 Task: Find connections with filter location Stalybridge with filter topic #careerswith filter profile language Spanish with filter current company Vfxexpress with filter school Oracle SQL School (PL-SQL, Oracle DBA, Golden Gate, RAC DBA Training) with filter industry Building Finishing Contractors with filter service category DJing with filter keywords title President
Action: Mouse moved to (521, 82)
Screenshot: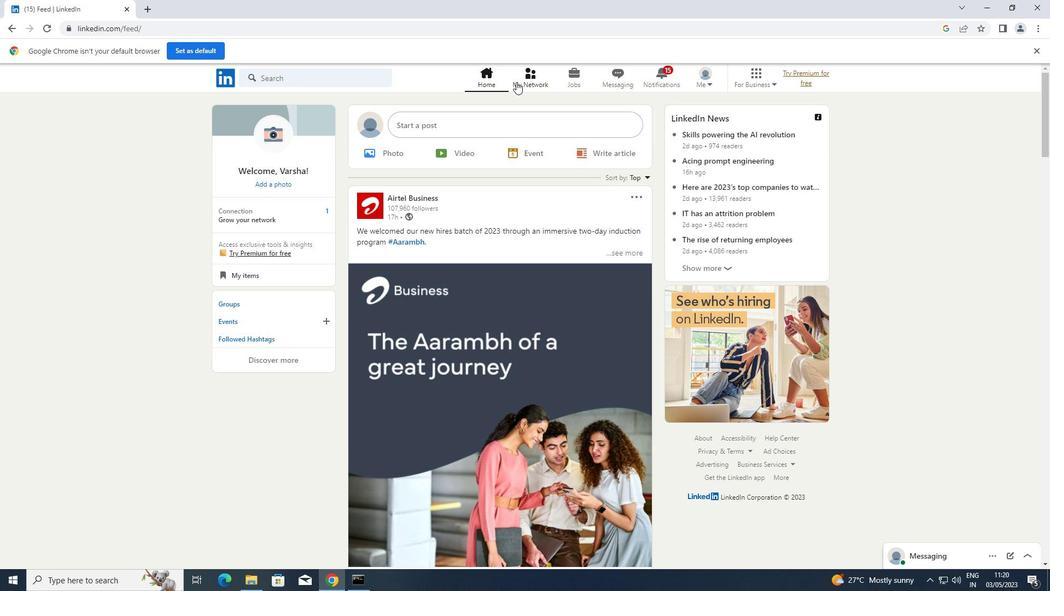
Action: Mouse pressed left at (521, 82)
Screenshot: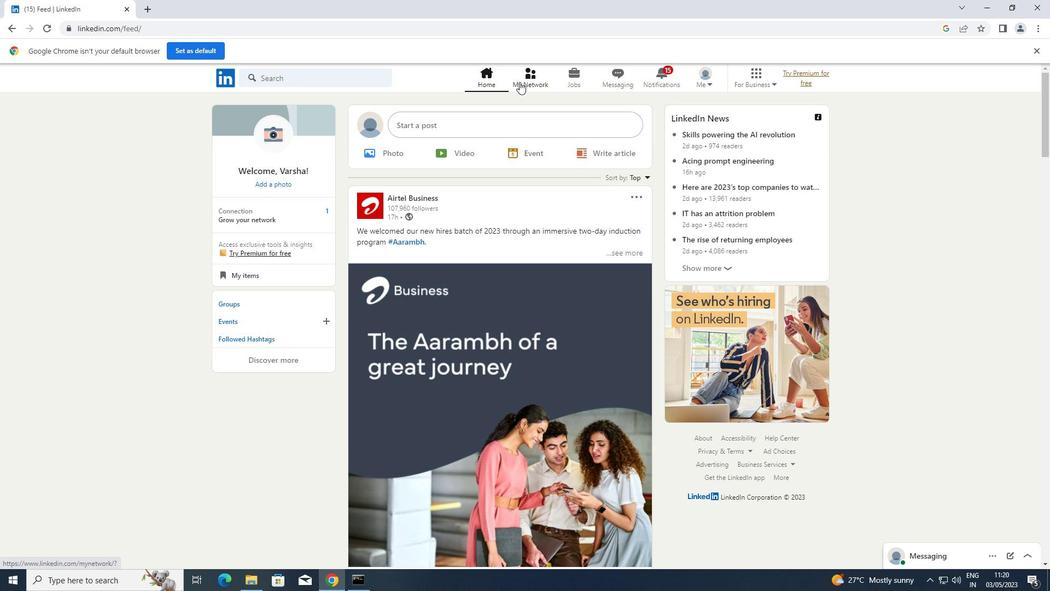 
Action: Mouse moved to (300, 128)
Screenshot: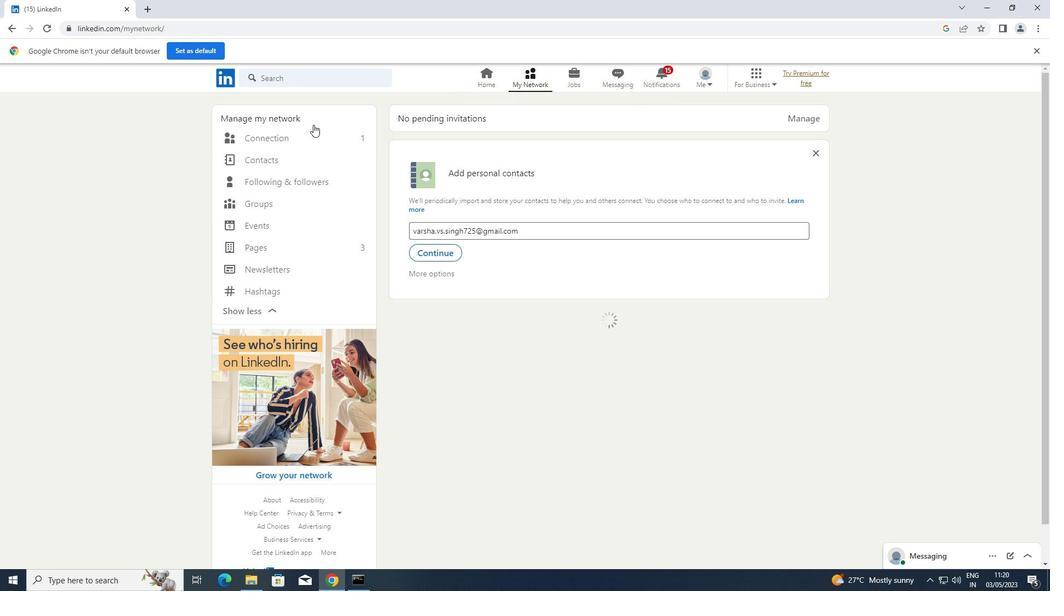 
Action: Mouse pressed left at (300, 128)
Screenshot: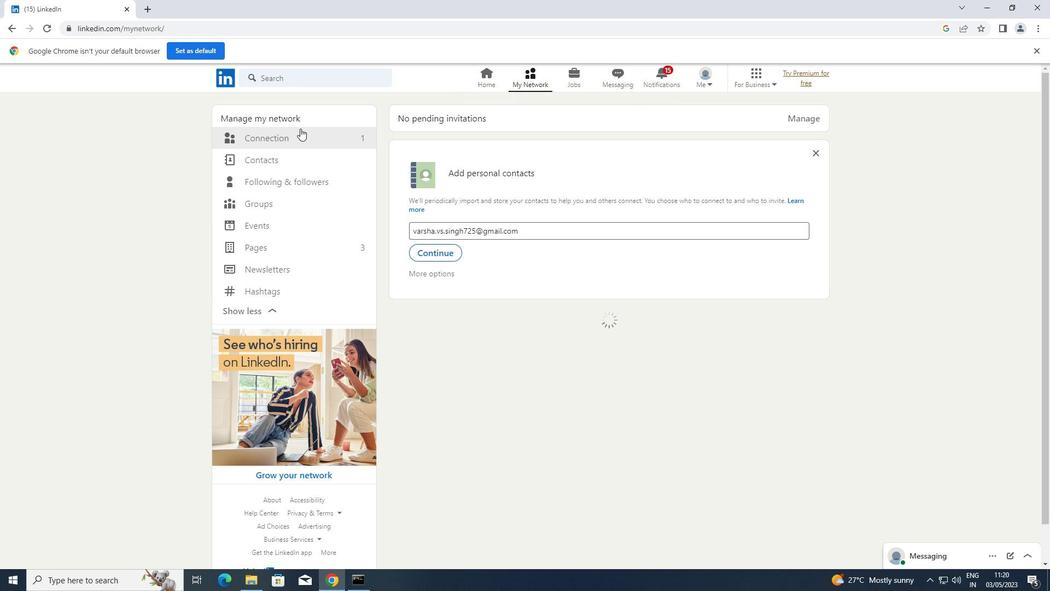 
Action: Mouse moved to (298, 136)
Screenshot: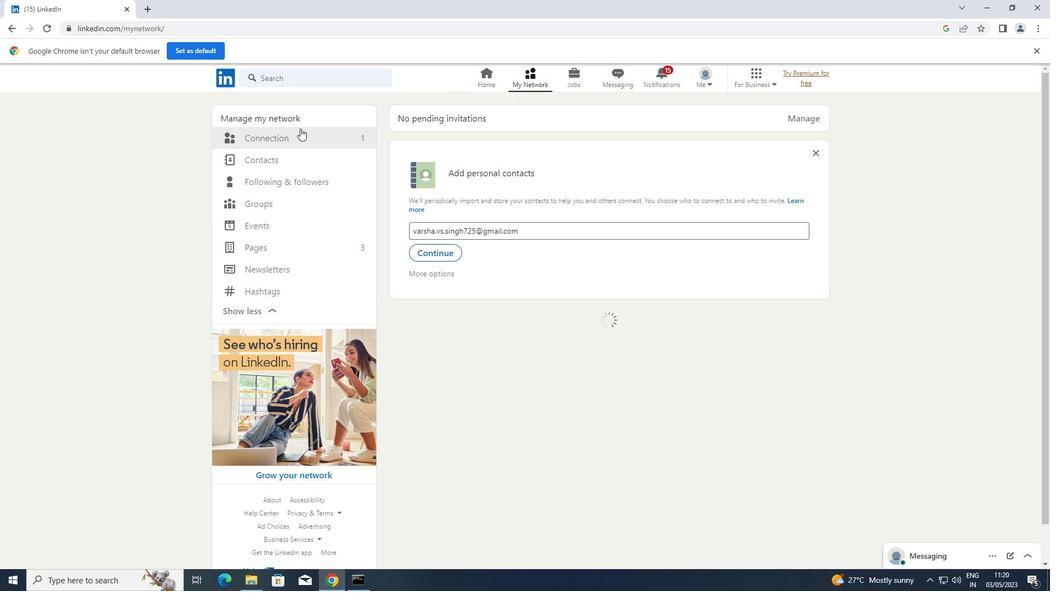
Action: Mouse pressed left at (298, 136)
Screenshot: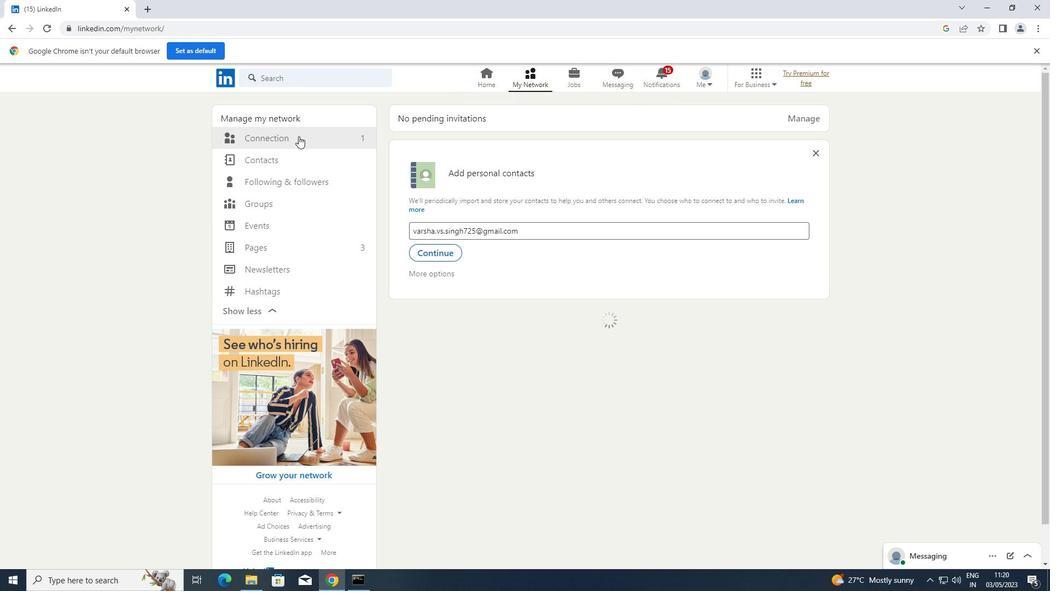 
Action: Mouse moved to (625, 141)
Screenshot: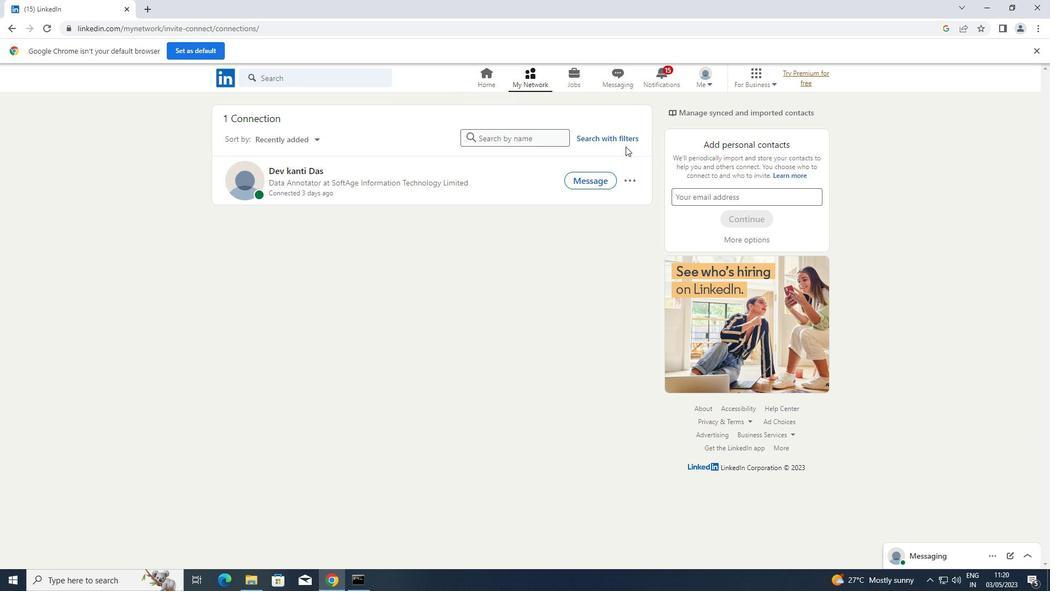 
Action: Mouse pressed left at (625, 141)
Screenshot: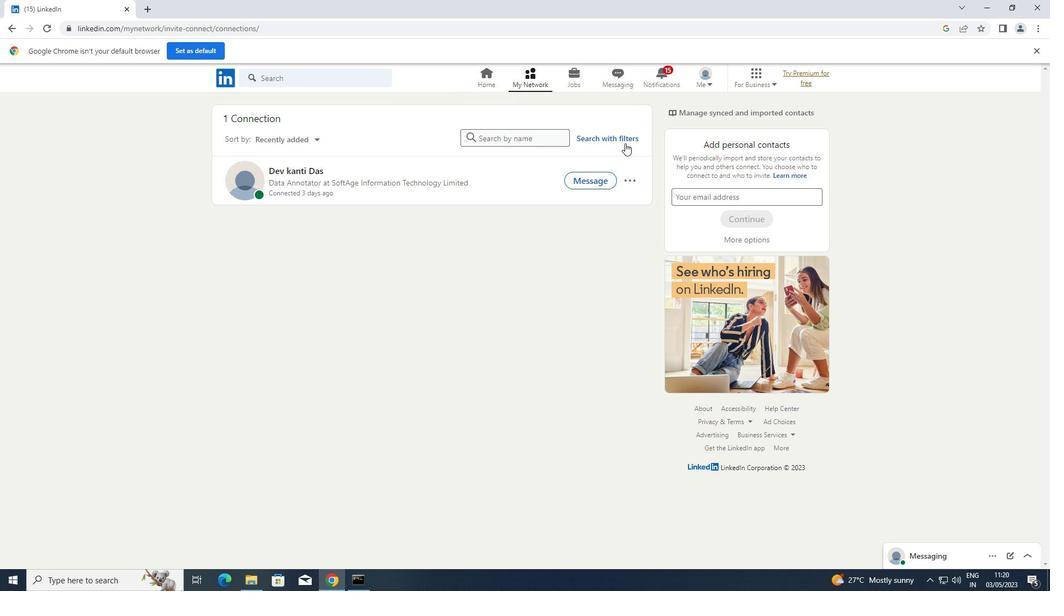 
Action: Mouse moved to (562, 109)
Screenshot: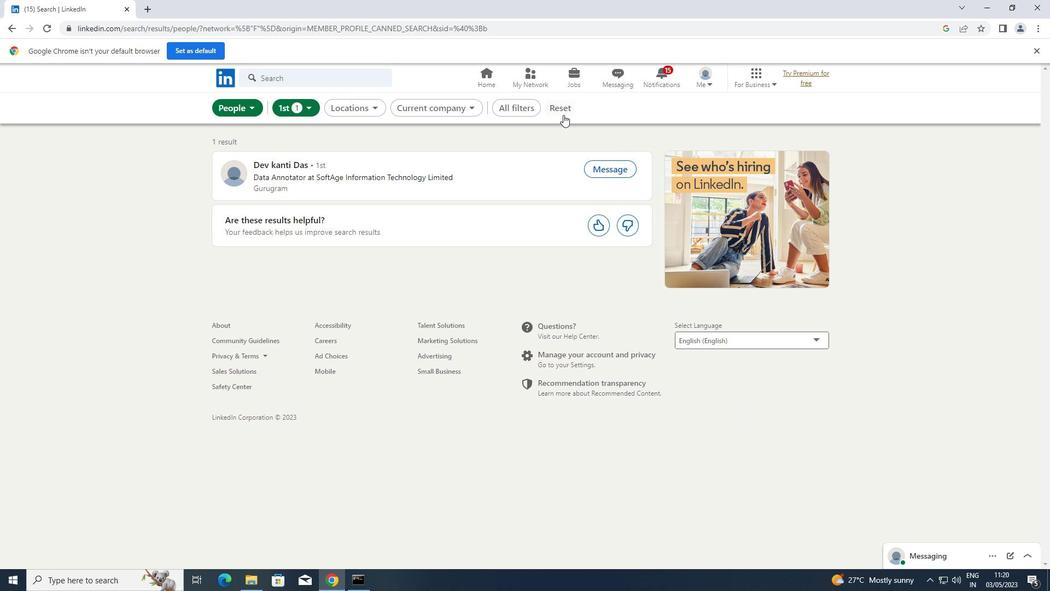 
Action: Mouse pressed left at (562, 109)
Screenshot: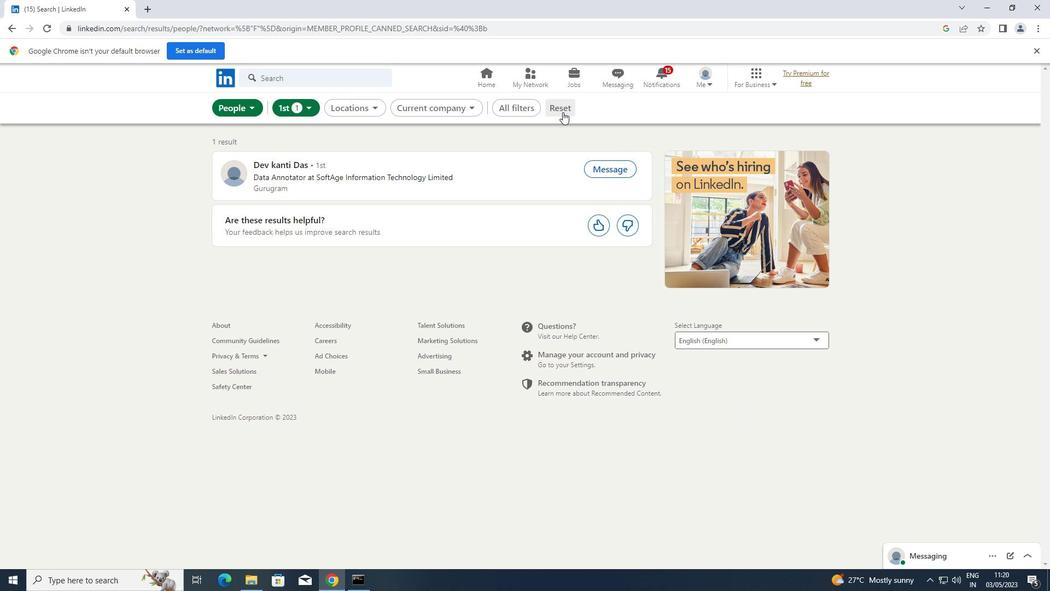 
Action: Mouse moved to (547, 109)
Screenshot: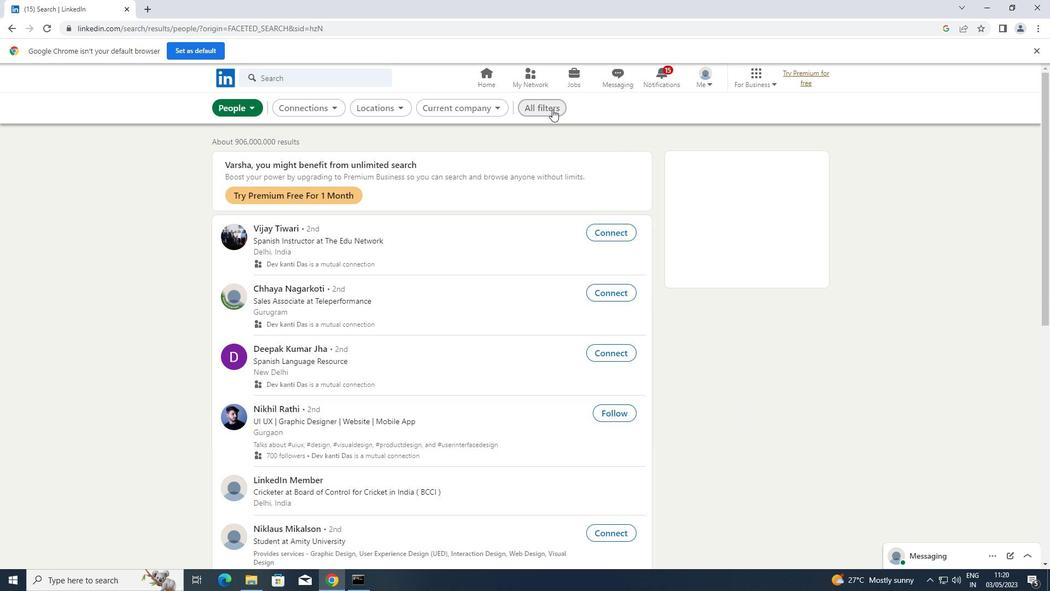 
Action: Mouse pressed left at (547, 109)
Screenshot: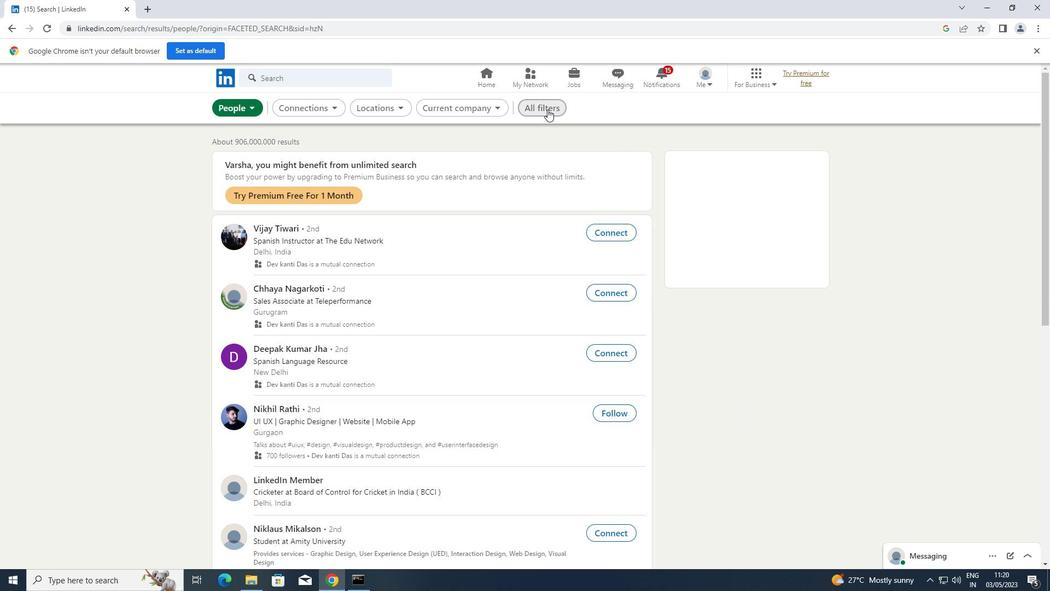 
Action: Mouse moved to (767, 207)
Screenshot: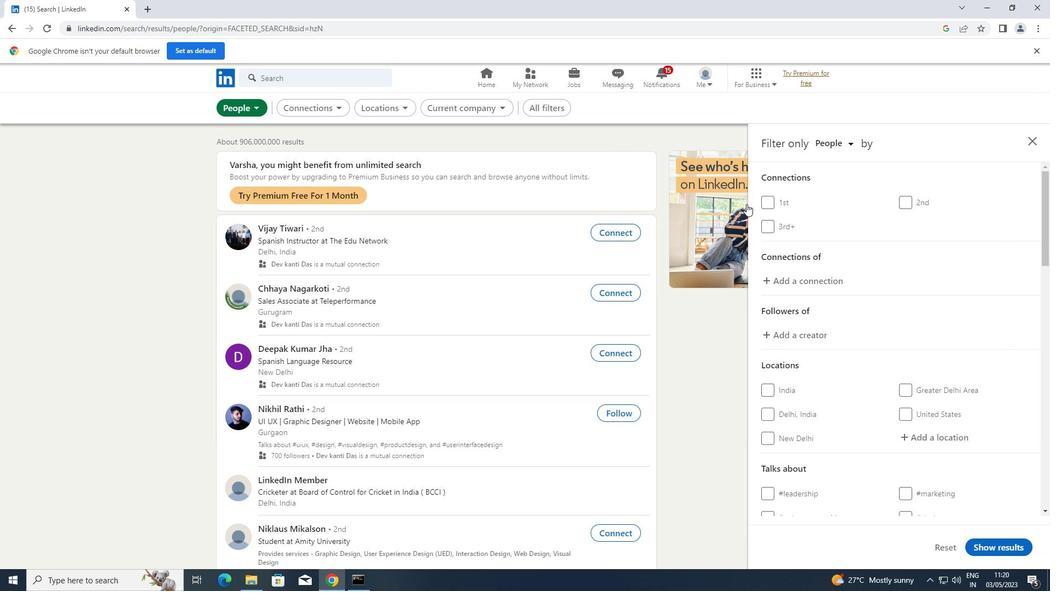 
Action: Mouse scrolled (767, 206) with delta (0, 0)
Screenshot: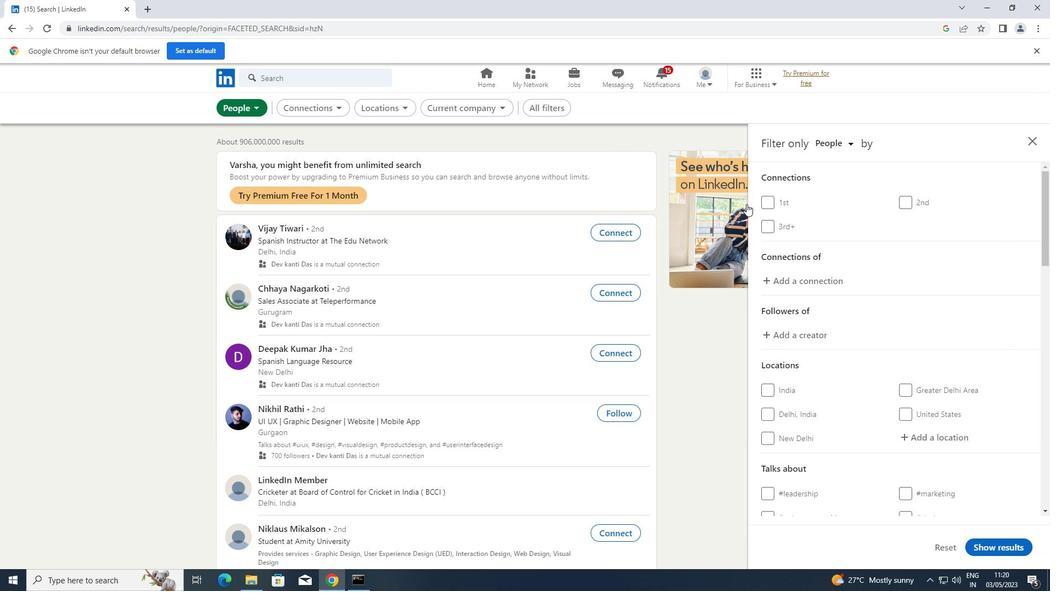 
Action: Mouse moved to (767, 208)
Screenshot: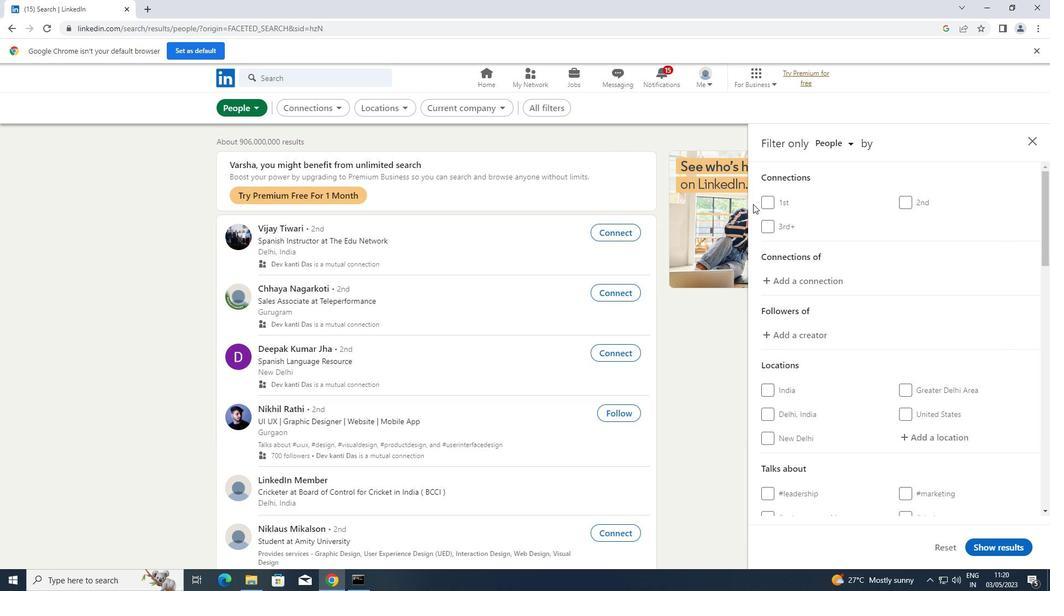 
Action: Mouse scrolled (767, 207) with delta (0, 0)
Screenshot: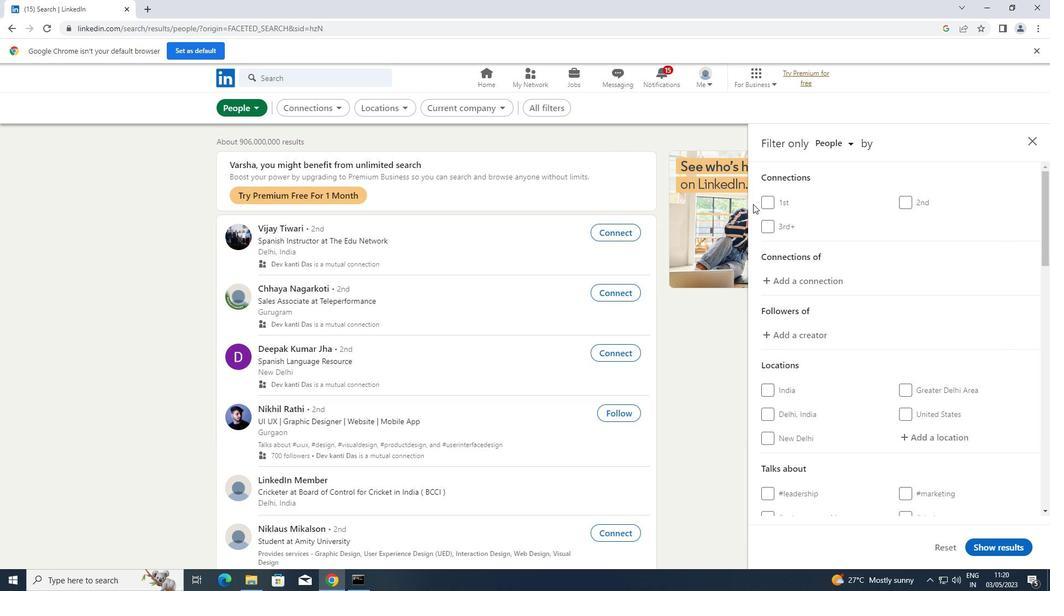 
Action: Mouse moved to (924, 321)
Screenshot: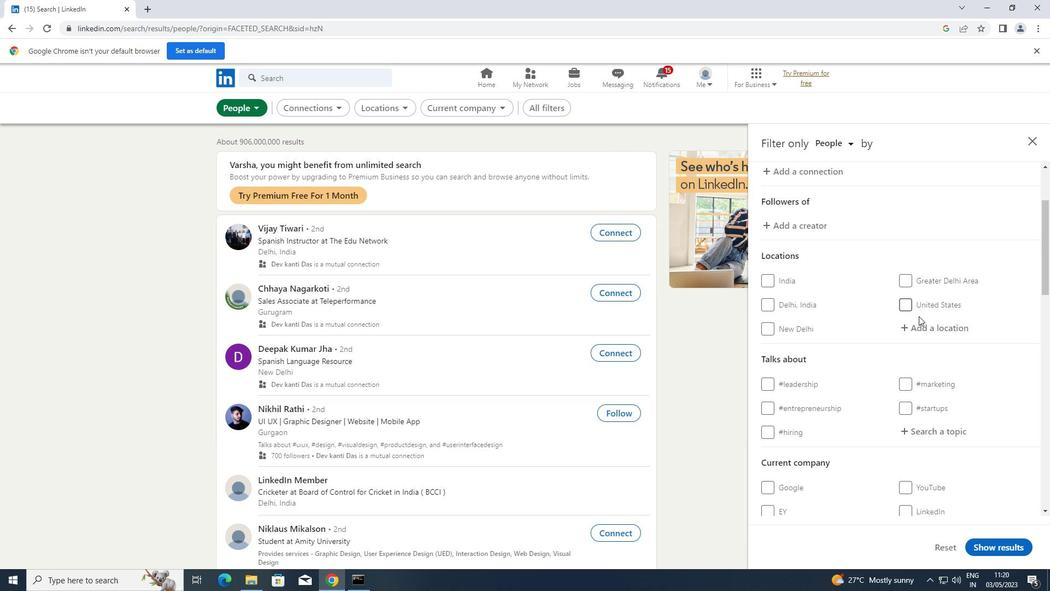 
Action: Mouse pressed left at (924, 321)
Screenshot: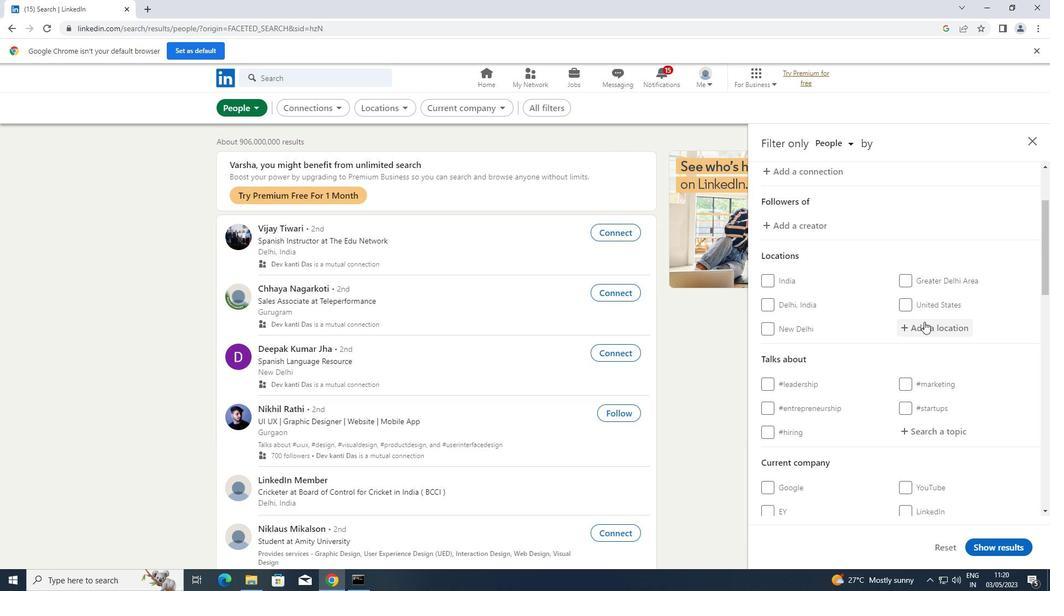 
Action: Key pressed <Key.shift>STALYBRIDGE
Screenshot: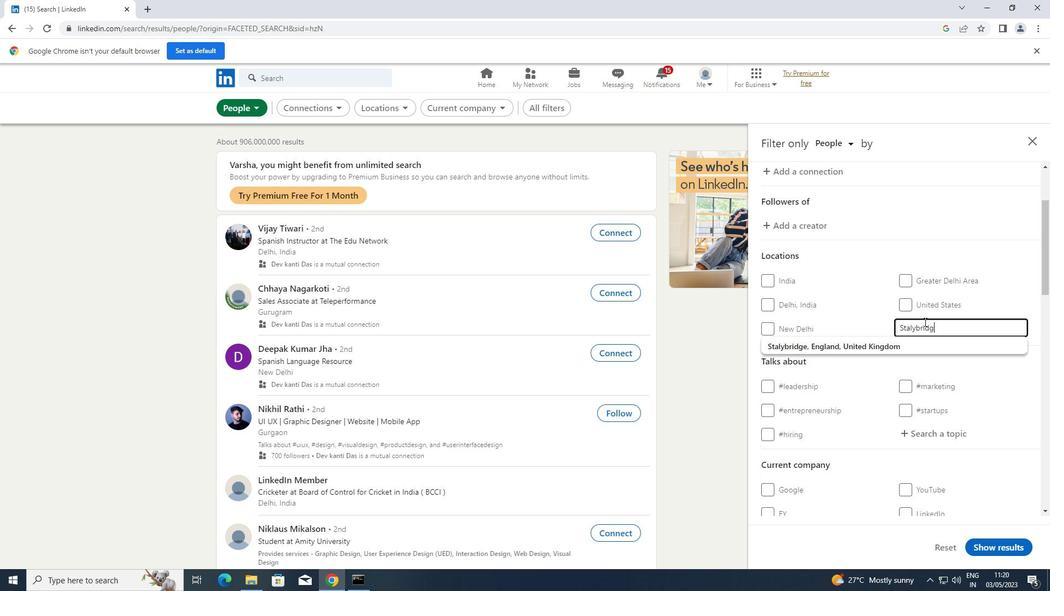 
Action: Mouse moved to (946, 430)
Screenshot: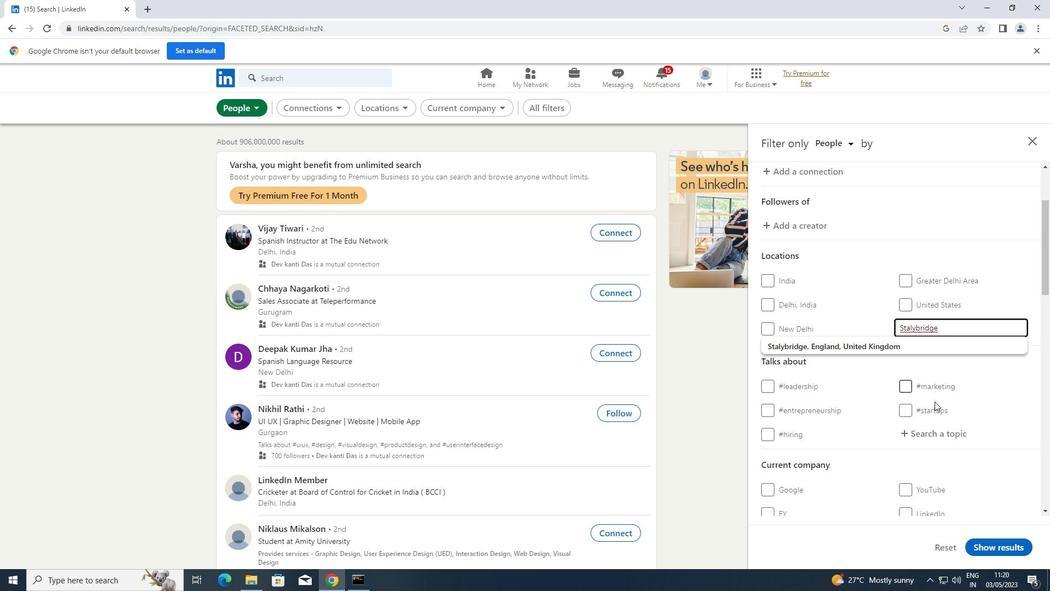 
Action: Mouse pressed left at (946, 430)
Screenshot: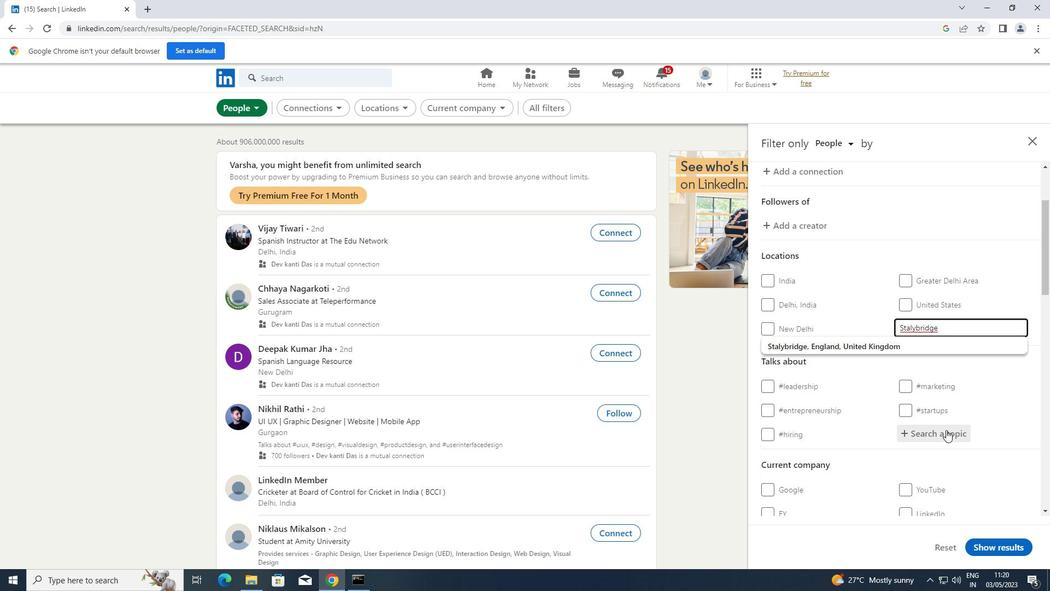 
Action: Key pressed CAREERS
Screenshot: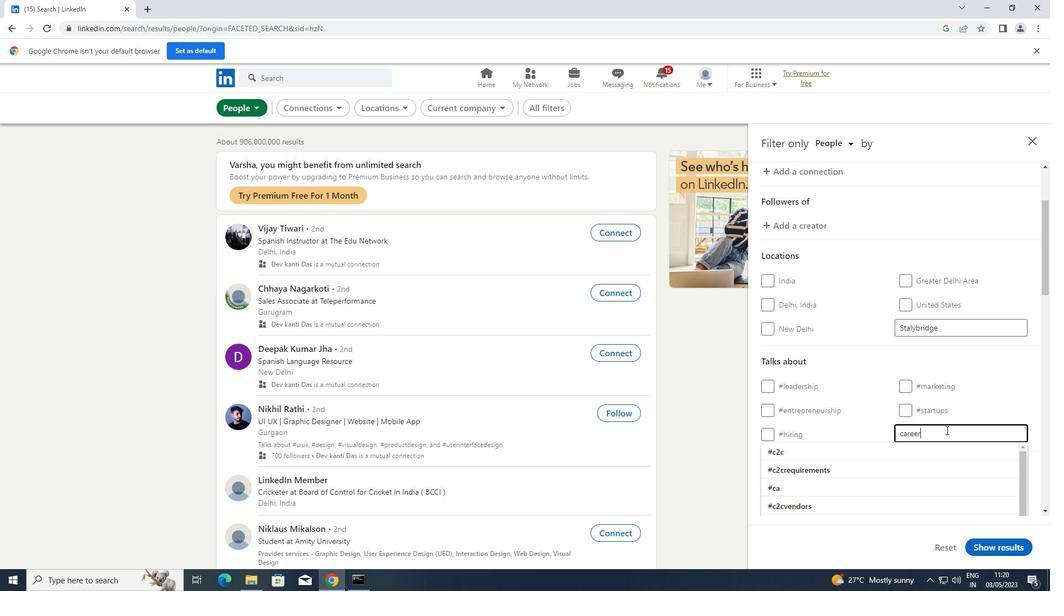 
Action: Mouse moved to (852, 448)
Screenshot: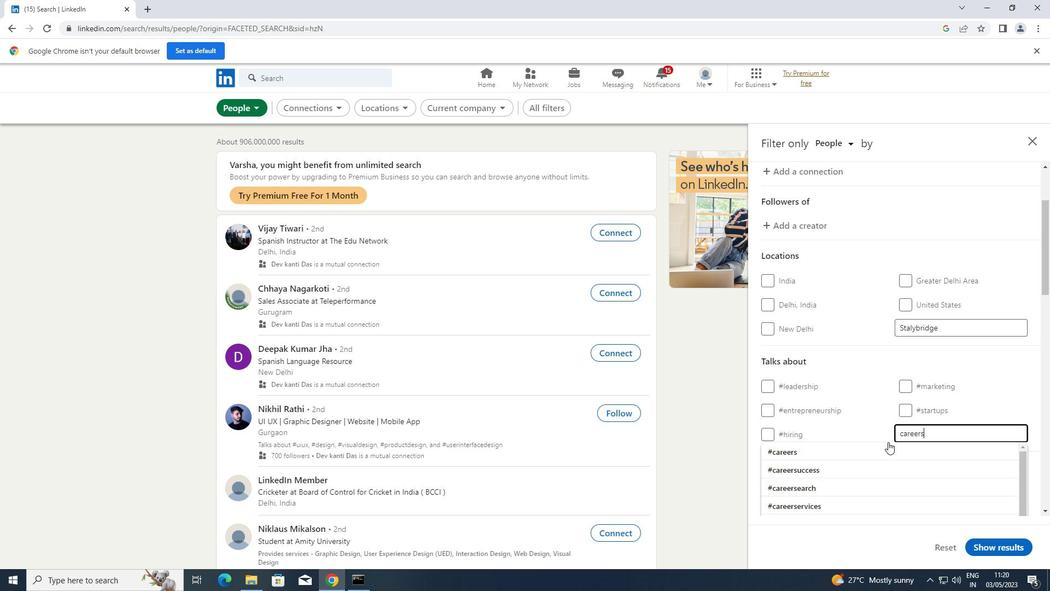 
Action: Mouse pressed left at (852, 448)
Screenshot: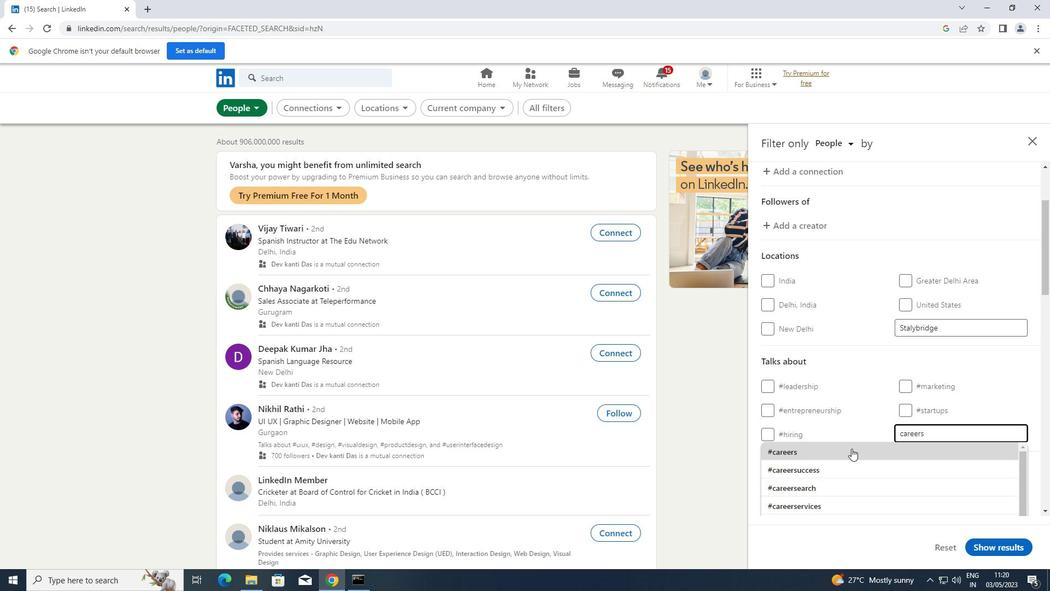 
Action: Mouse scrolled (852, 448) with delta (0, 0)
Screenshot: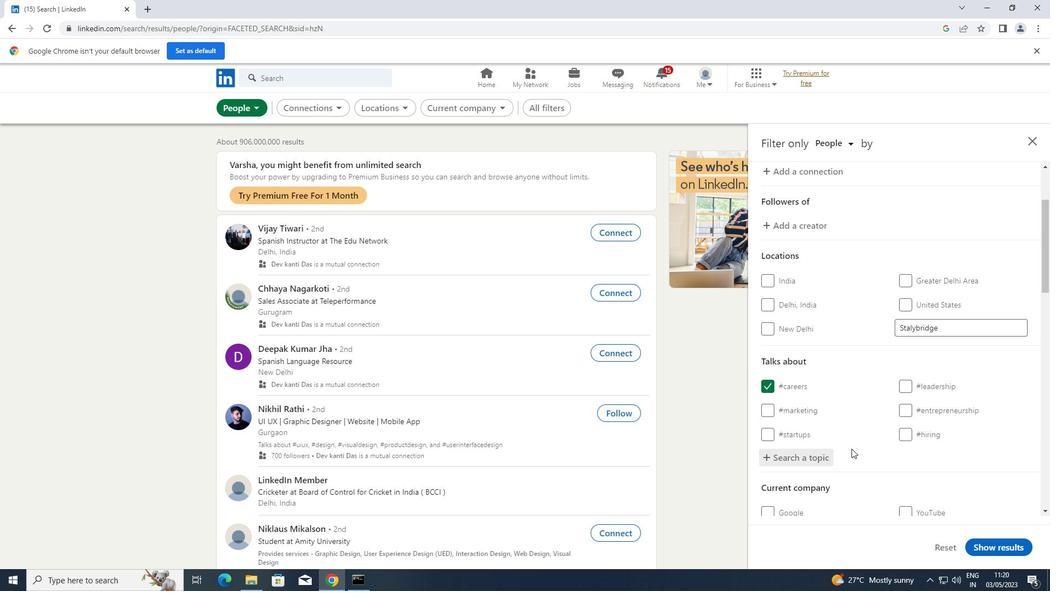 
Action: Mouse scrolled (852, 448) with delta (0, 0)
Screenshot: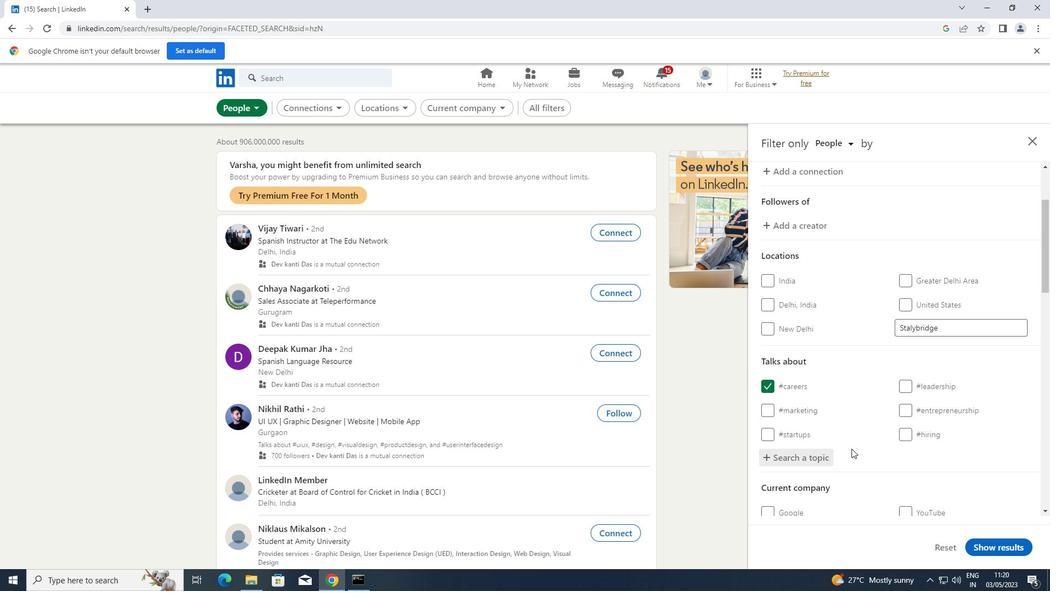 
Action: Mouse scrolled (852, 448) with delta (0, 0)
Screenshot: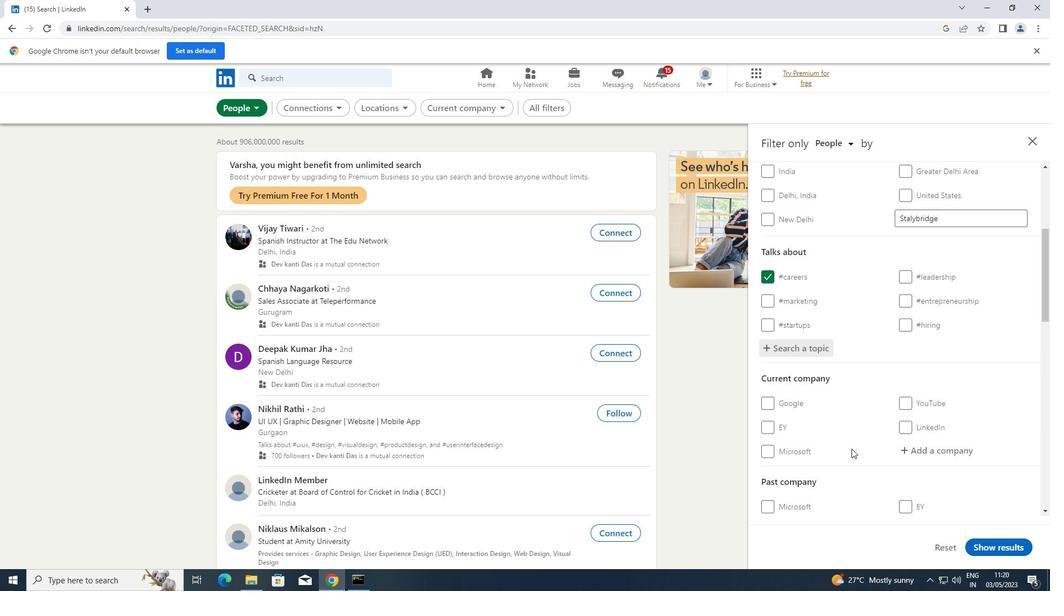 
Action: Mouse scrolled (852, 448) with delta (0, 0)
Screenshot: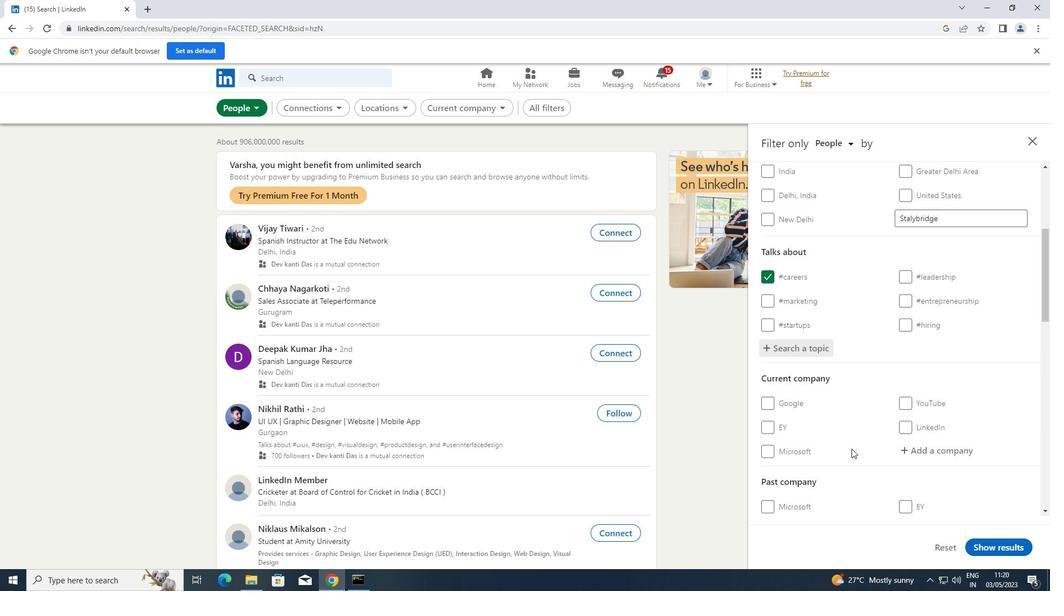 
Action: Mouse scrolled (852, 448) with delta (0, 0)
Screenshot: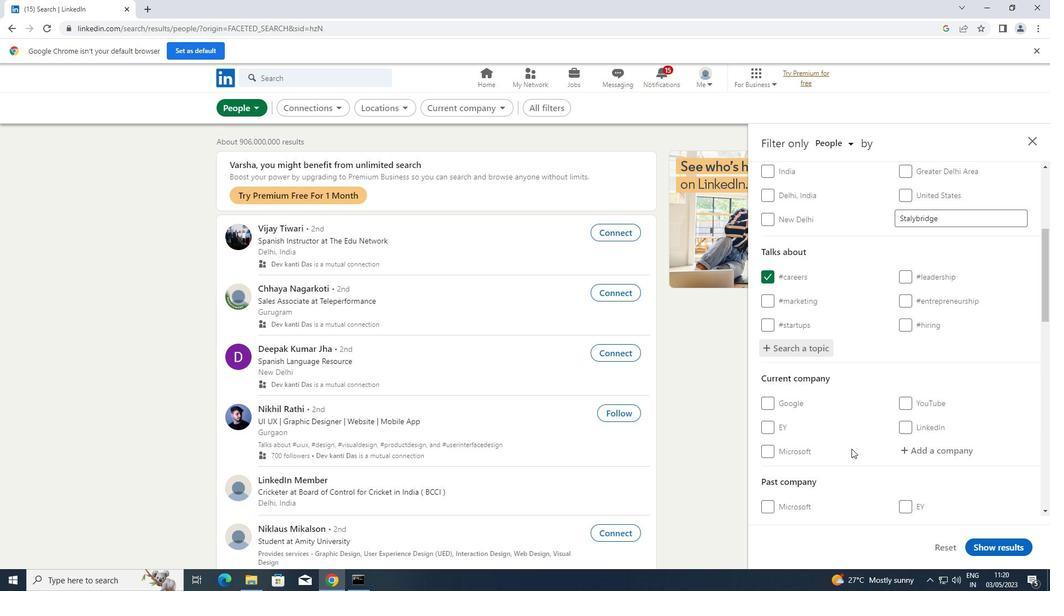 
Action: Mouse scrolled (852, 448) with delta (0, 0)
Screenshot: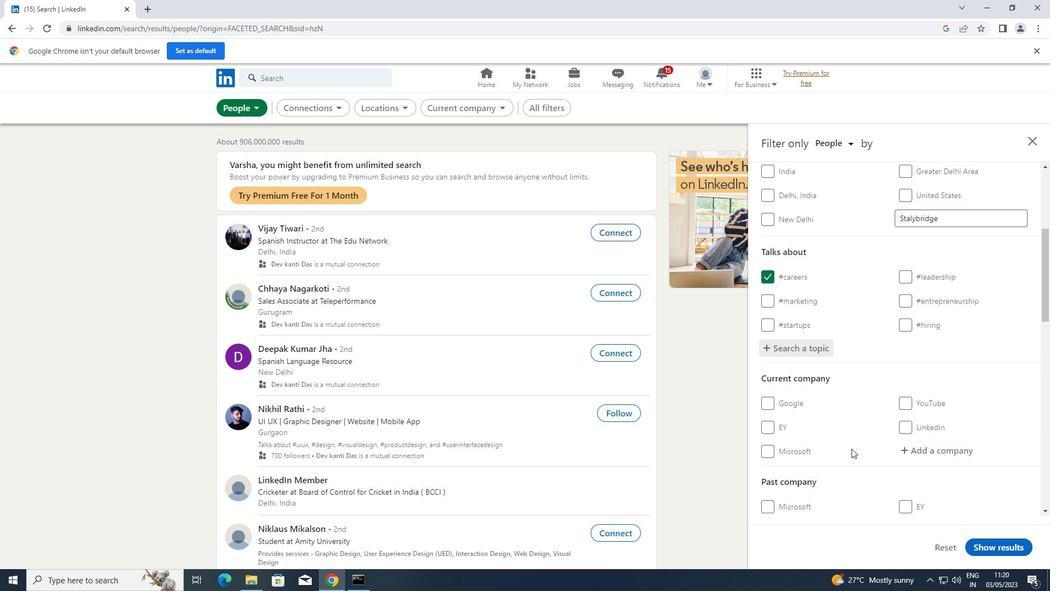 
Action: Mouse scrolled (852, 448) with delta (0, 0)
Screenshot: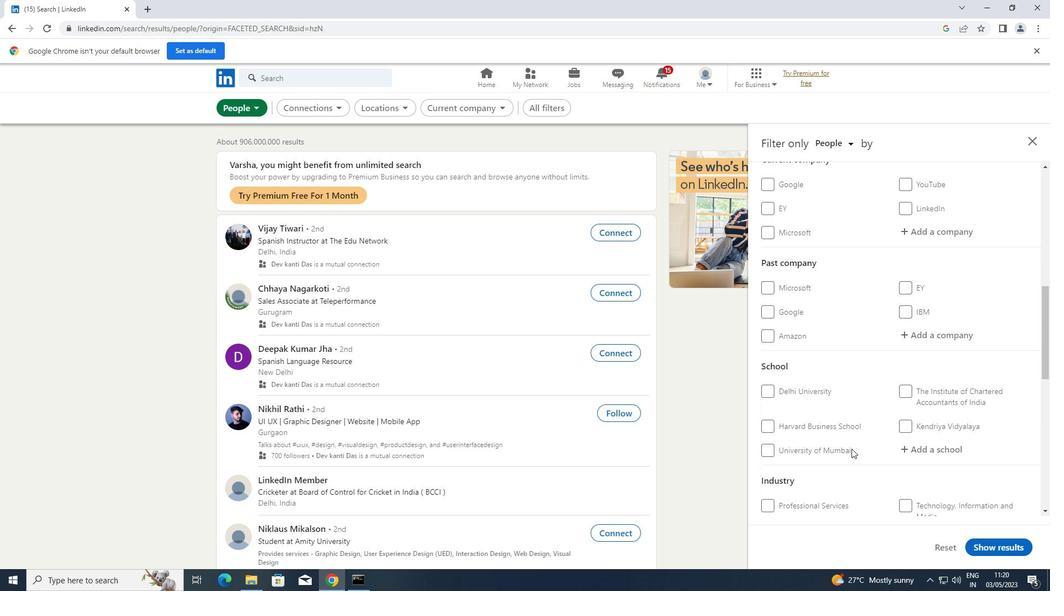 
Action: Mouse scrolled (852, 448) with delta (0, 0)
Screenshot: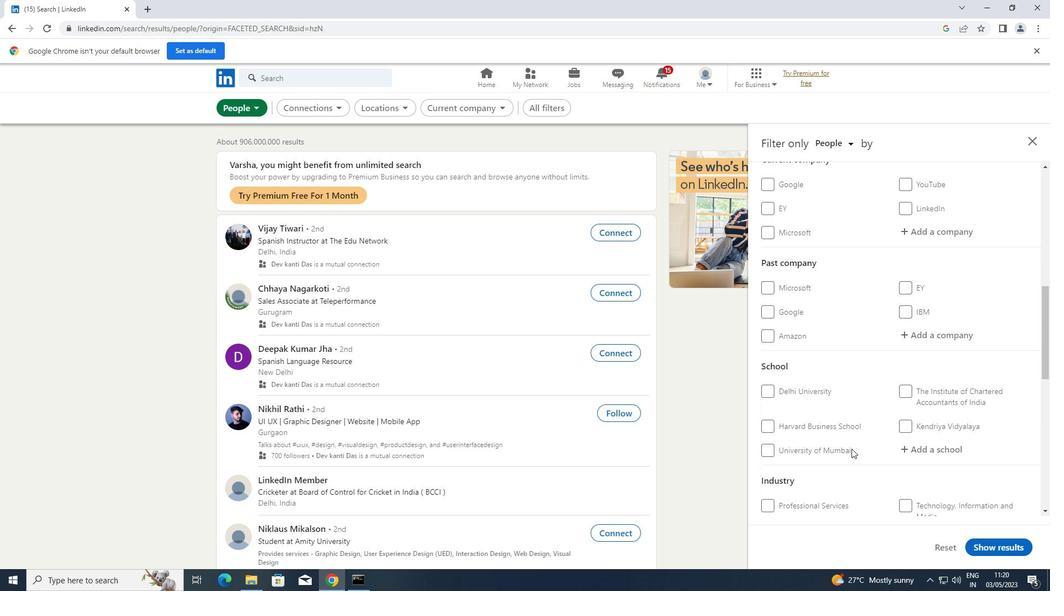 
Action: Mouse scrolled (852, 448) with delta (0, 0)
Screenshot: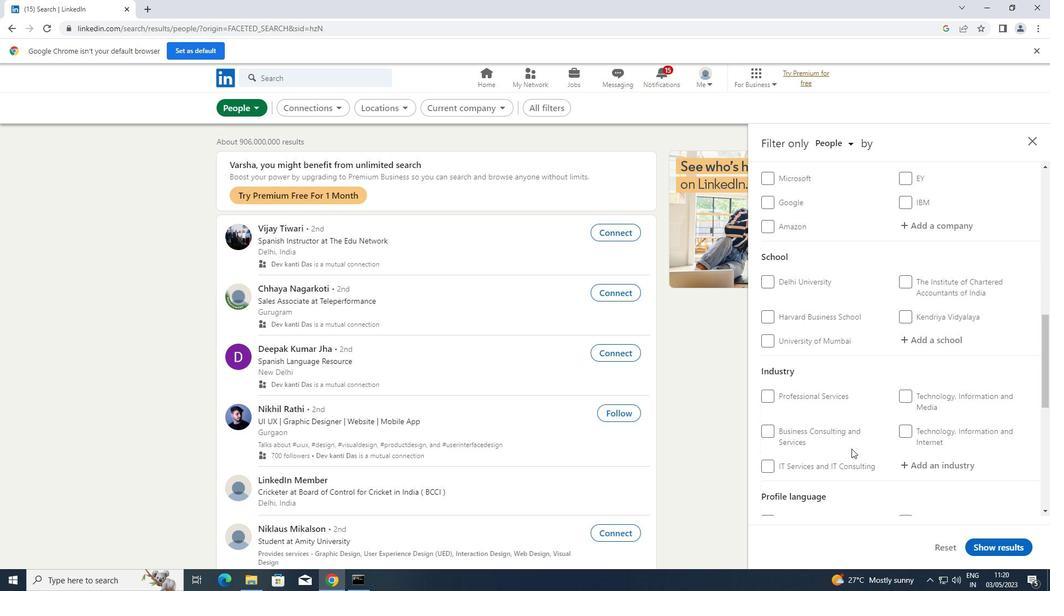 
Action: Mouse scrolled (852, 448) with delta (0, 0)
Screenshot: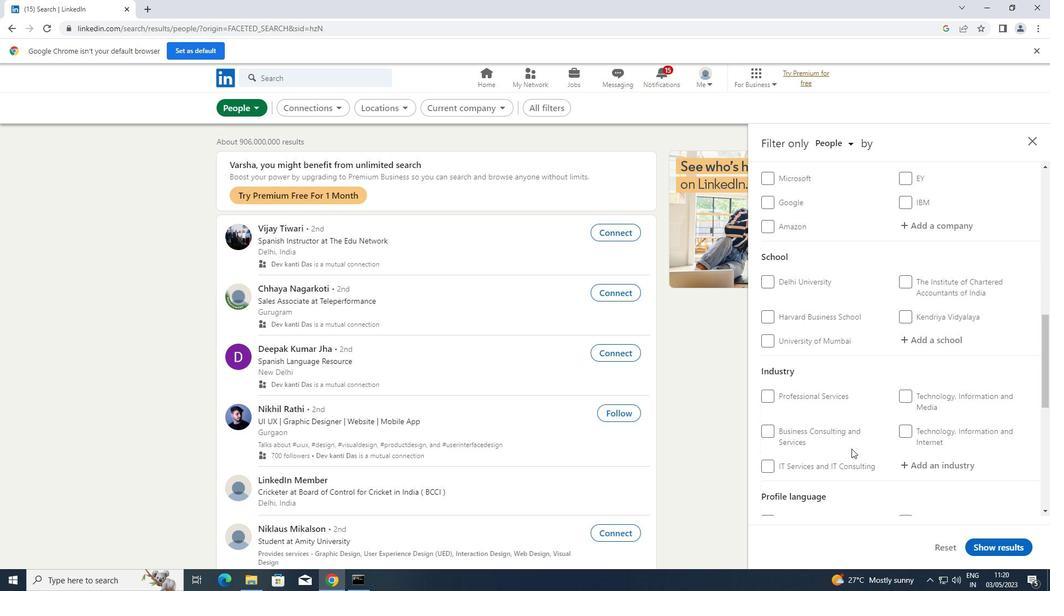 
Action: Mouse scrolled (852, 448) with delta (0, 0)
Screenshot: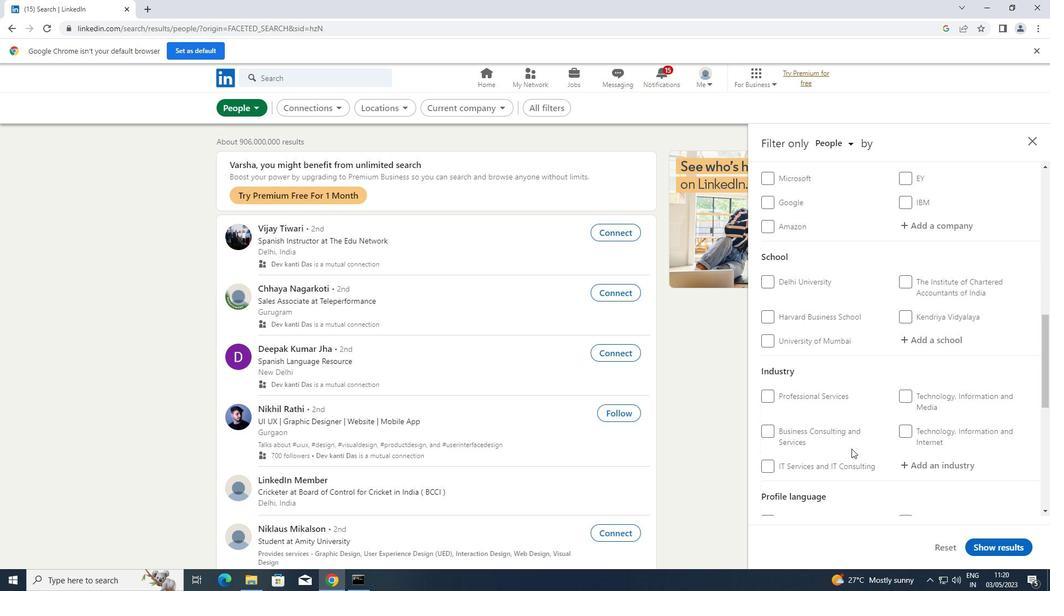 
Action: Mouse moved to (770, 381)
Screenshot: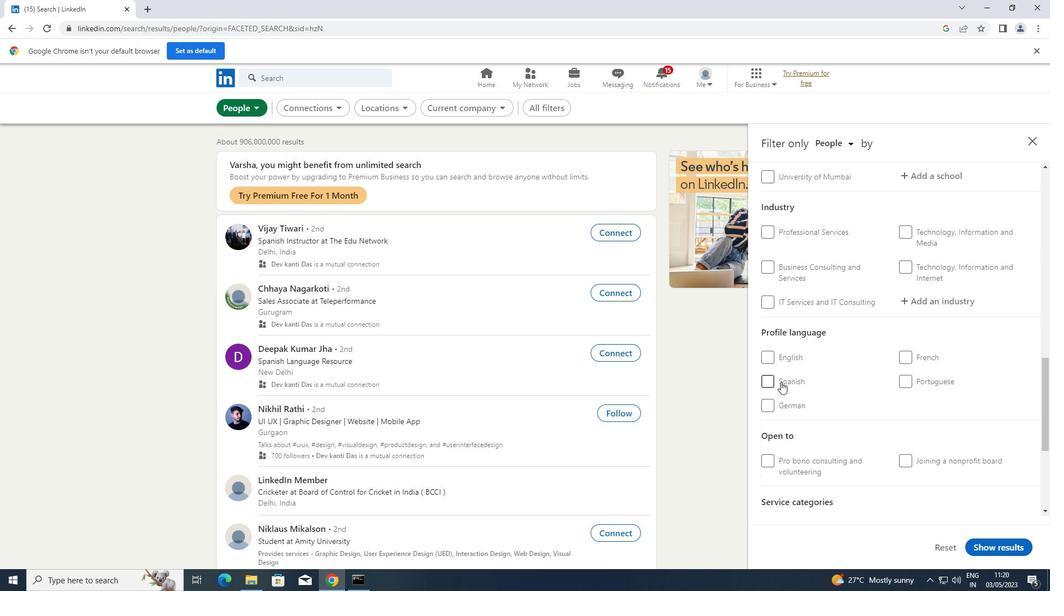 
Action: Mouse pressed left at (770, 381)
Screenshot: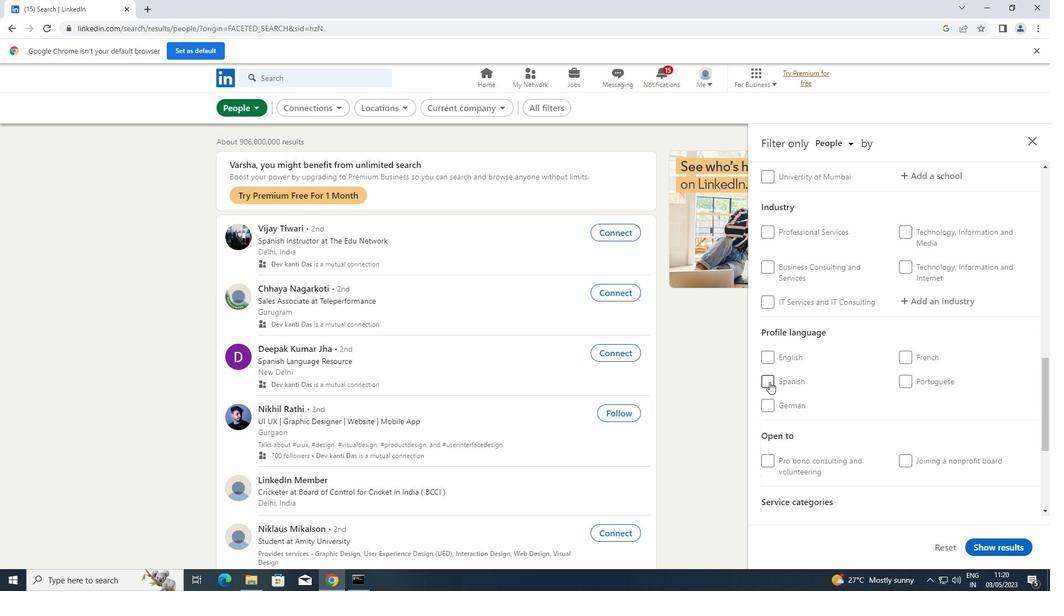 
Action: Mouse moved to (812, 375)
Screenshot: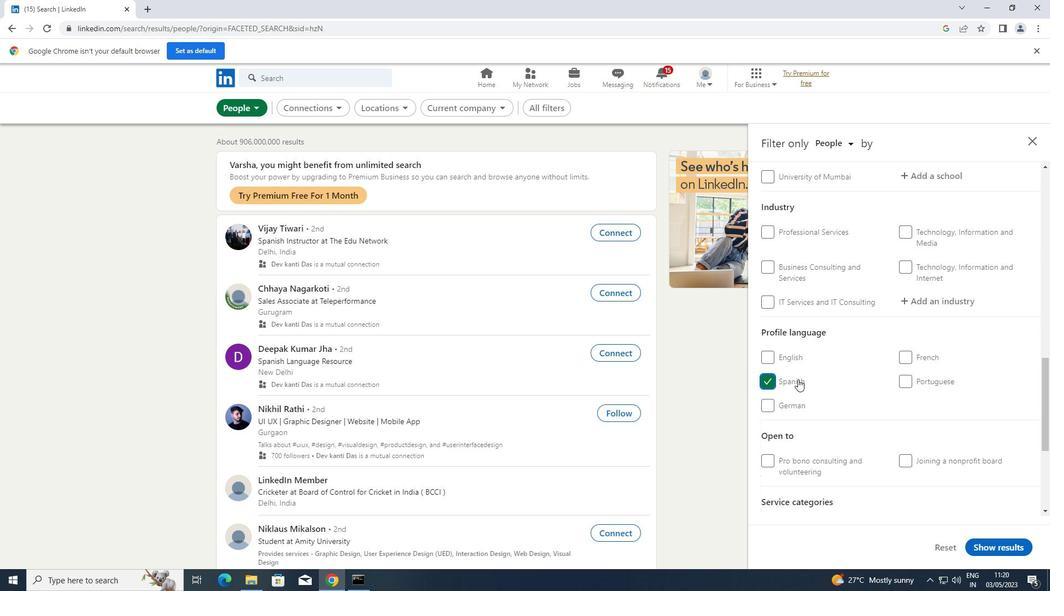 
Action: Mouse scrolled (812, 376) with delta (0, 0)
Screenshot: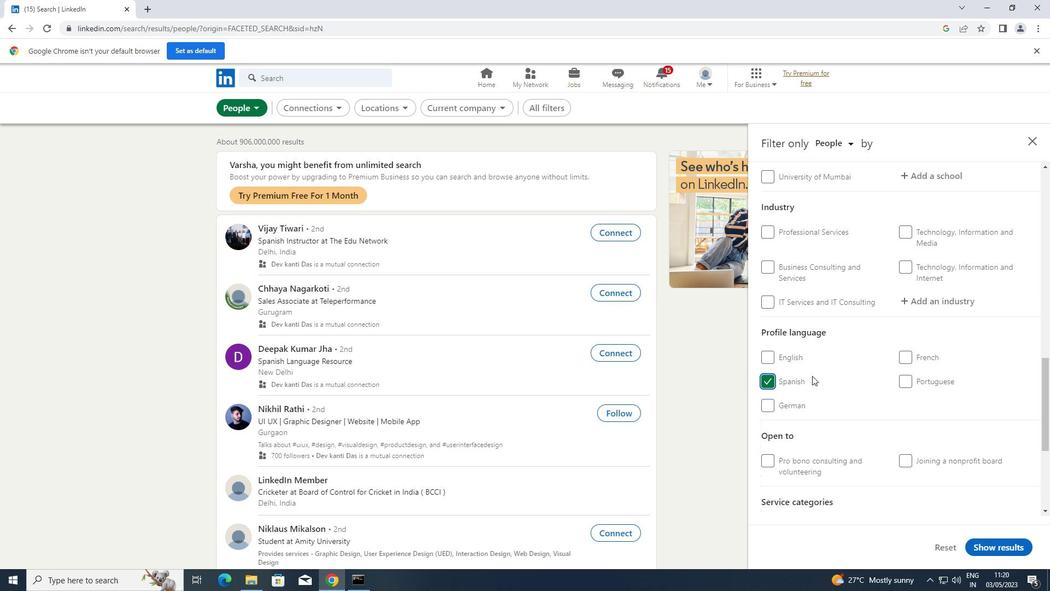 
Action: Mouse moved to (813, 375)
Screenshot: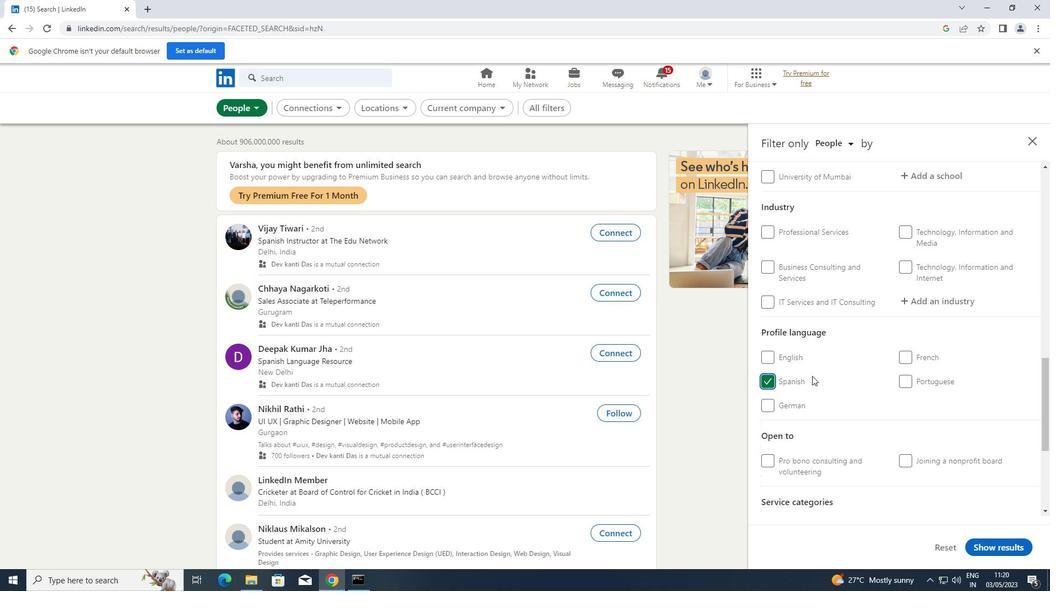 
Action: Mouse scrolled (813, 376) with delta (0, 0)
Screenshot: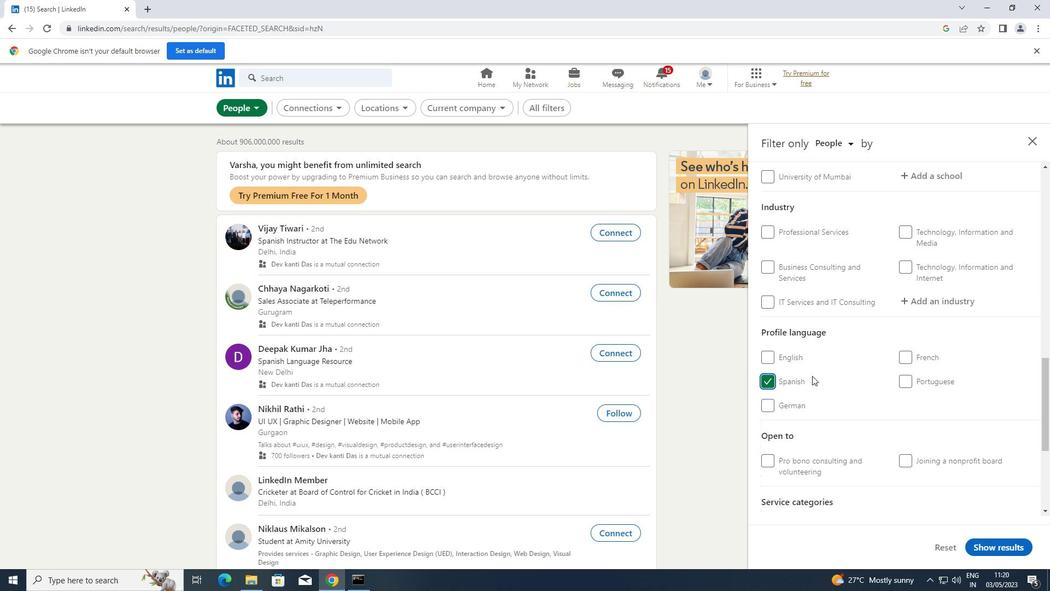 
Action: Mouse moved to (813, 375)
Screenshot: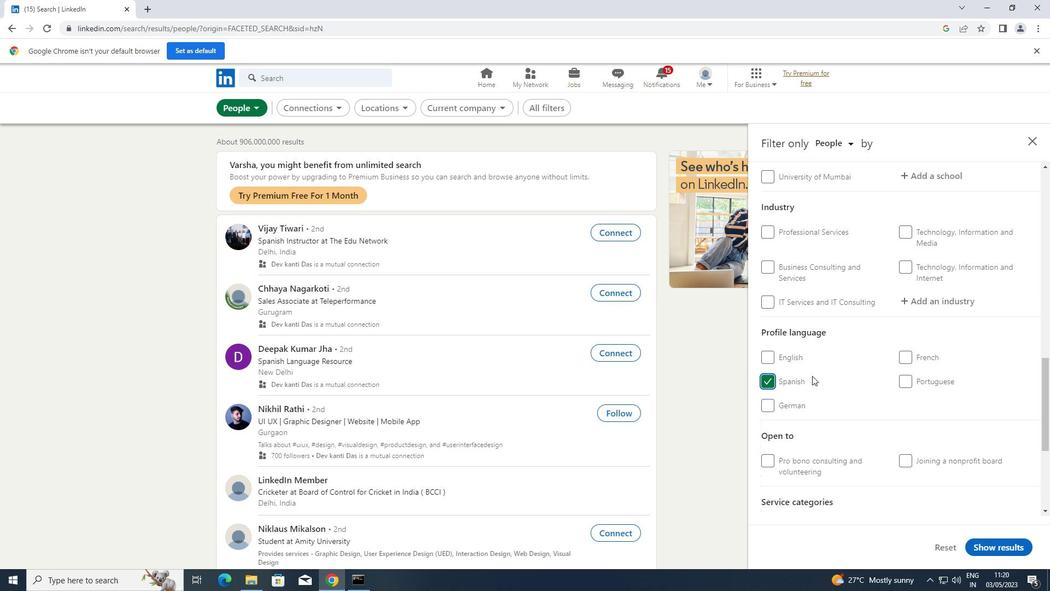 
Action: Mouse scrolled (813, 375) with delta (0, 0)
Screenshot: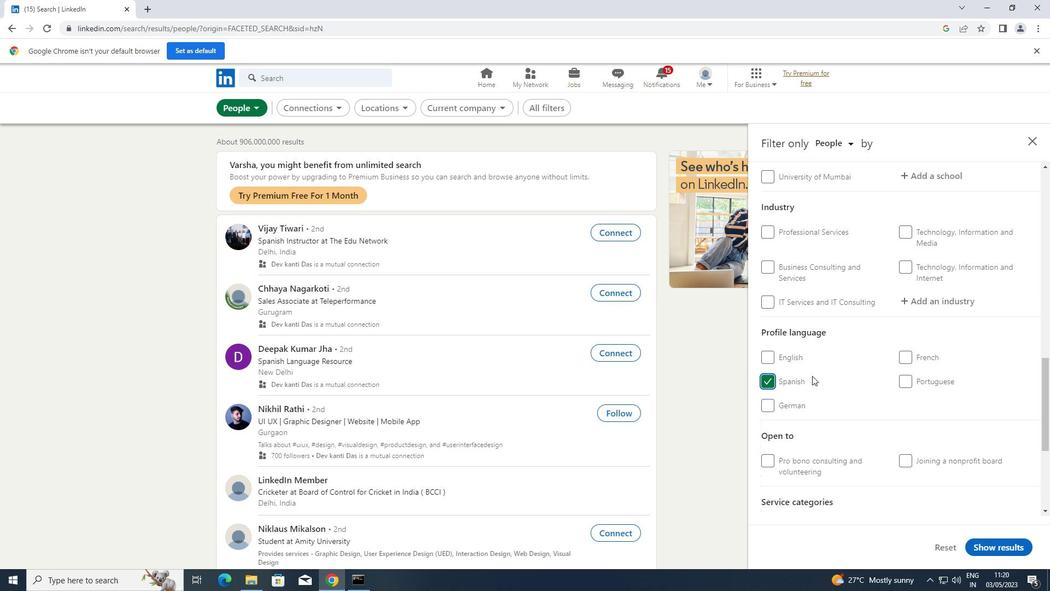 
Action: Mouse scrolled (813, 375) with delta (0, 0)
Screenshot: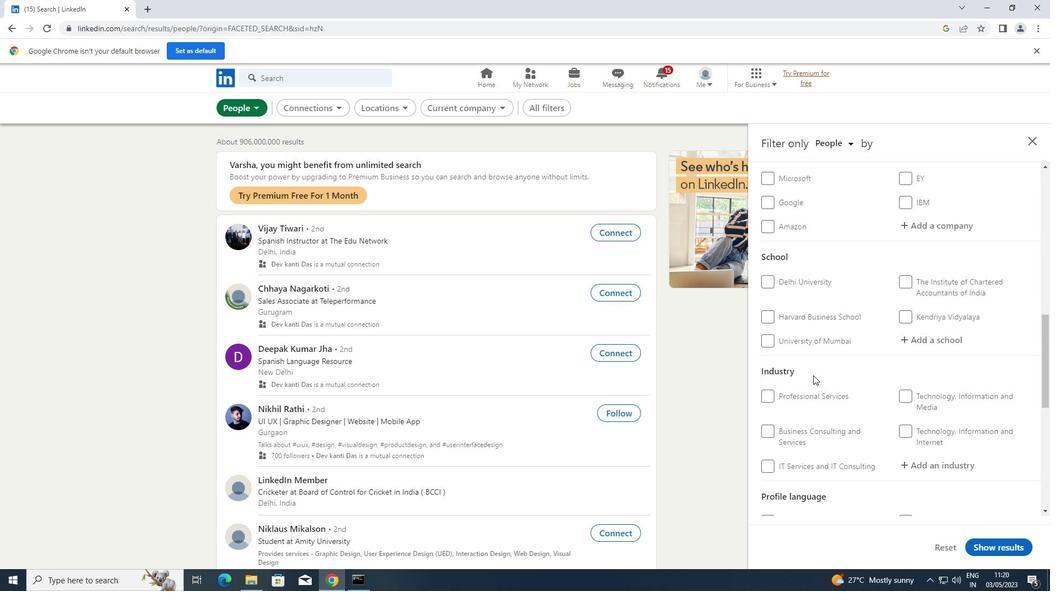 
Action: Mouse scrolled (813, 375) with delta (0, 0)
Screenshot: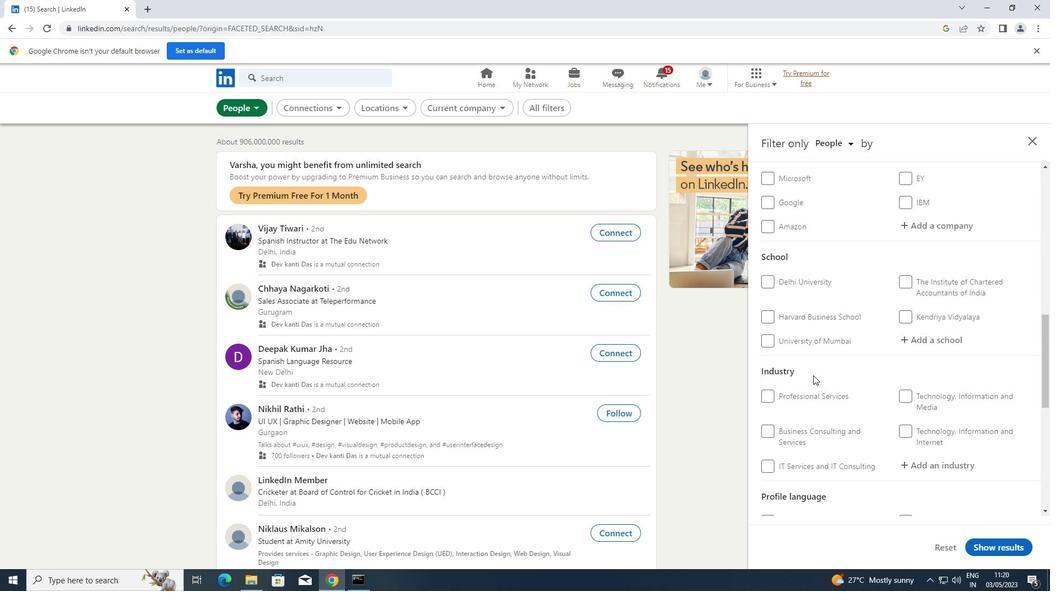 
Action: Mouse scrolled (813, 375) with delta (0, 0)
Screenshot: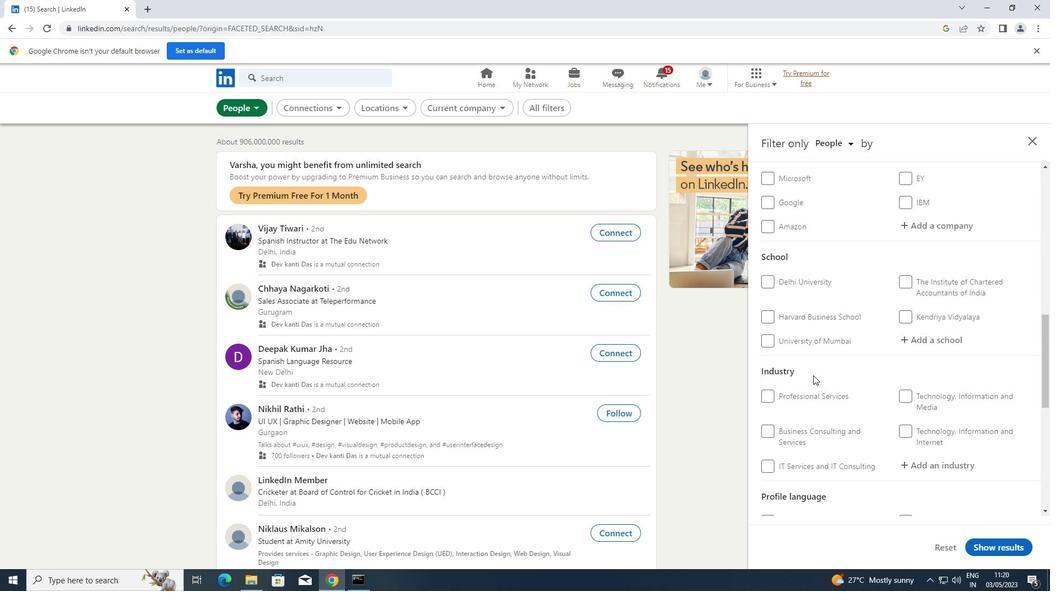 
Action: Mouse scrolled (813, 375) with delta (0, 0)
Screenshot: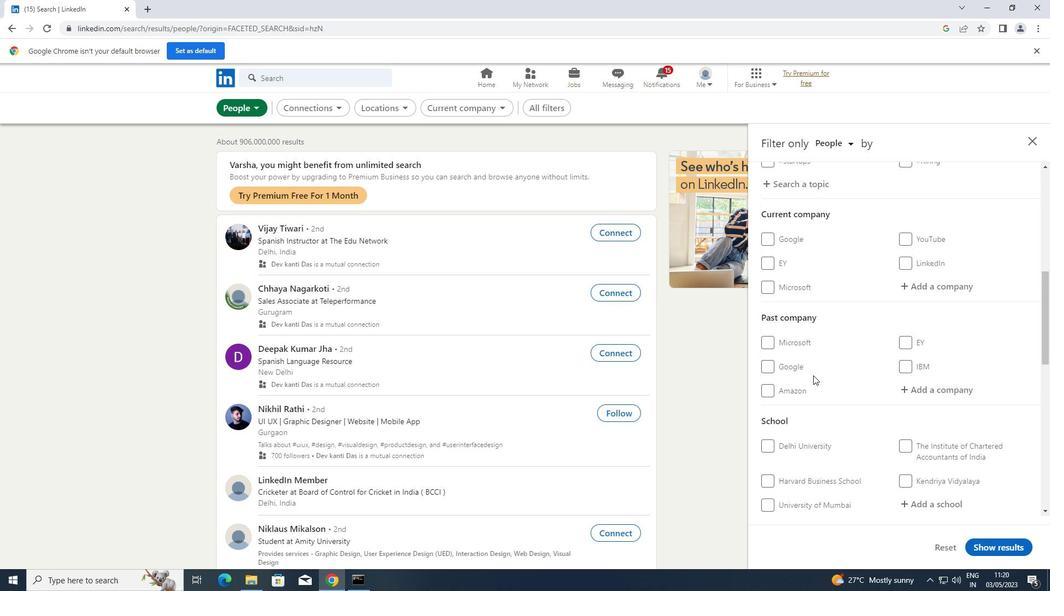 
Action: Mouse scrolled (813, 375) with delta (0, 0)
Screenshot: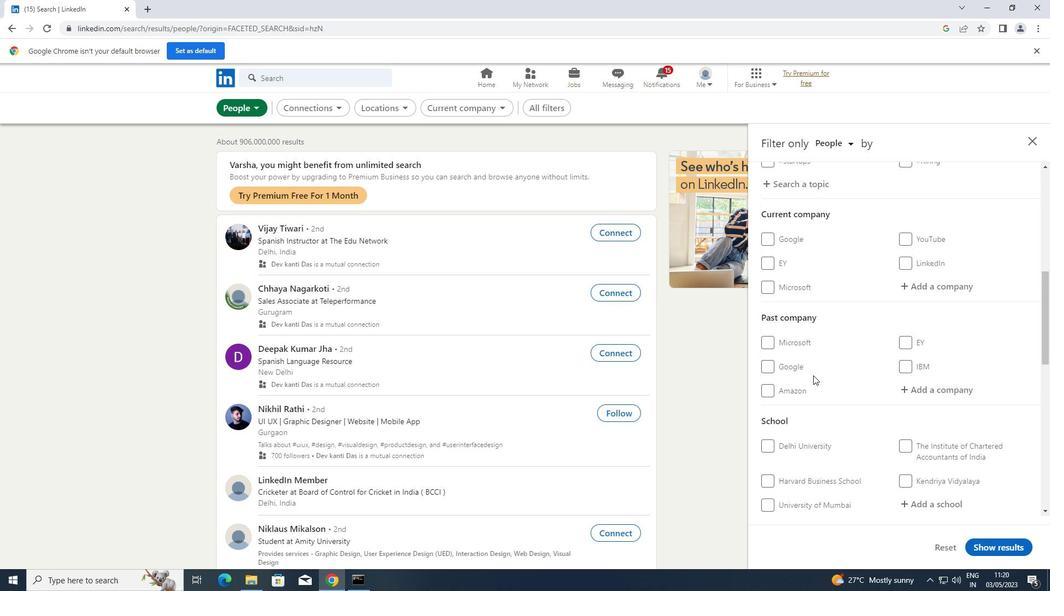 
Action: Mouse scrolled (813, 375) with delta (0, 0)
Screenshot: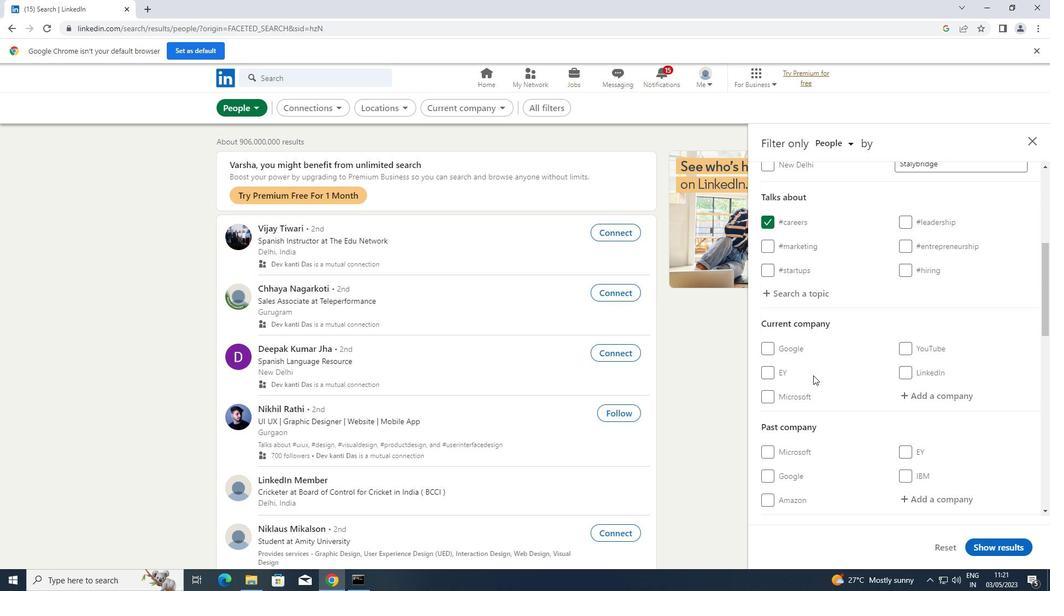 
Action: Mouse scrolled (813, 375) with delta (0, 0)
Screenshot: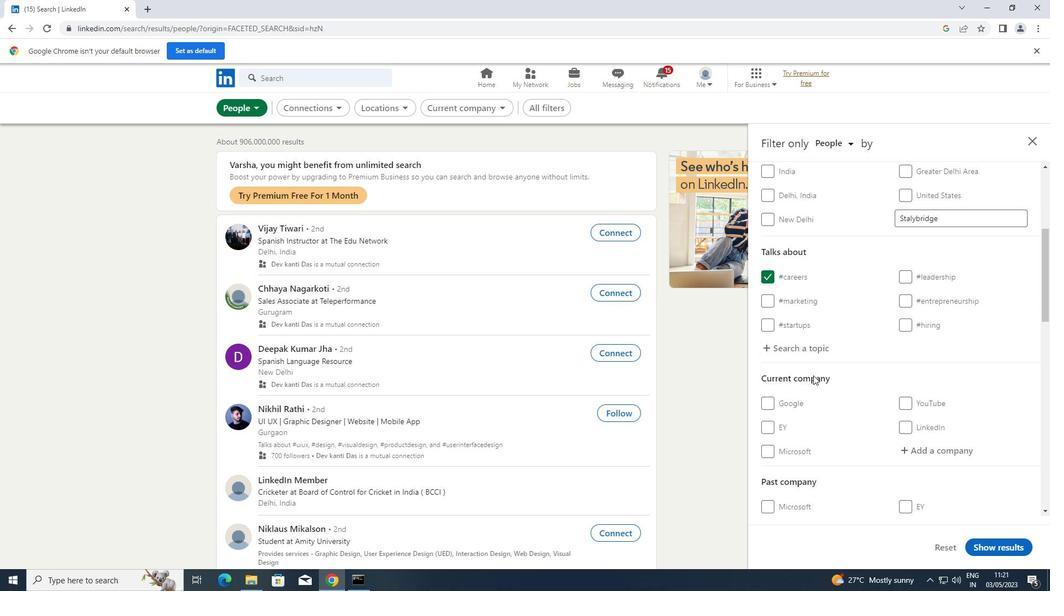 
Action: Mouse scrolled (813, 375) with delta (0, 0)
Screenshot: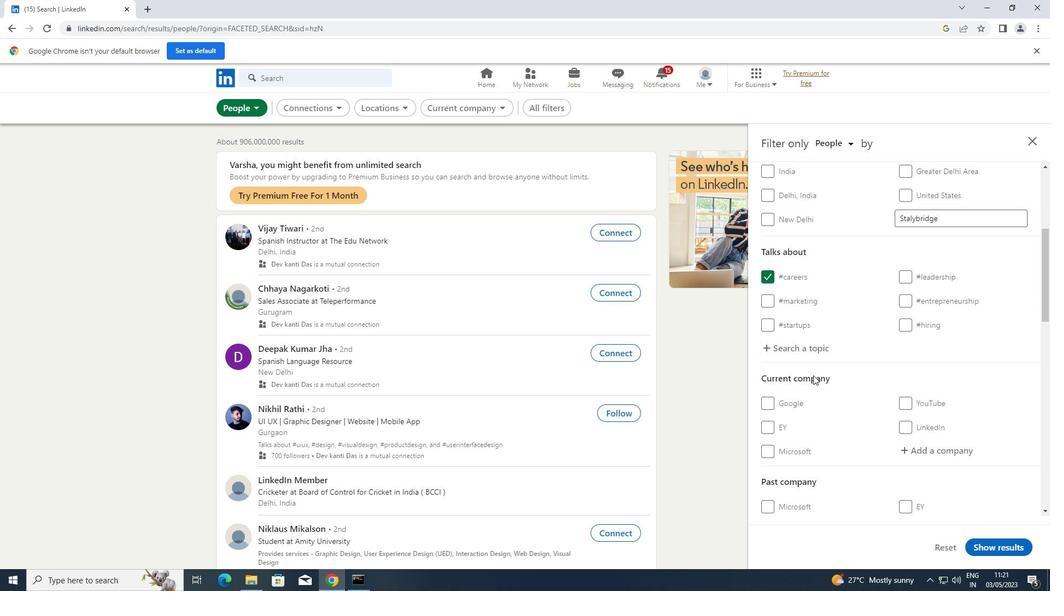 
Action: Mouse scrolled (813, 374) with delta (0, 0)
Screenshot: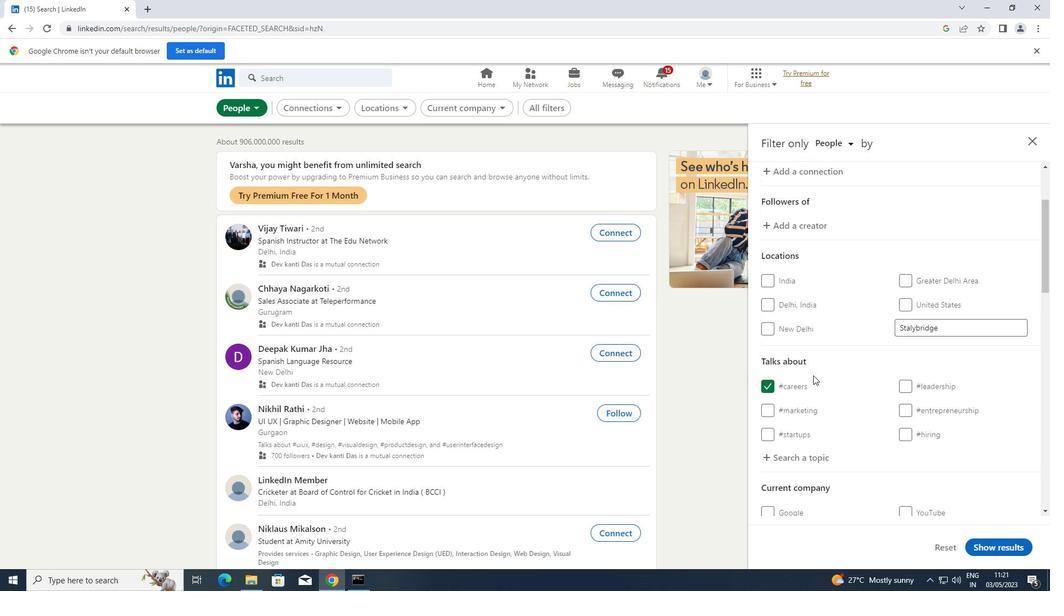 
Action: Mouse scrolled (813, 374) with delta (0, 0)
Screenshot: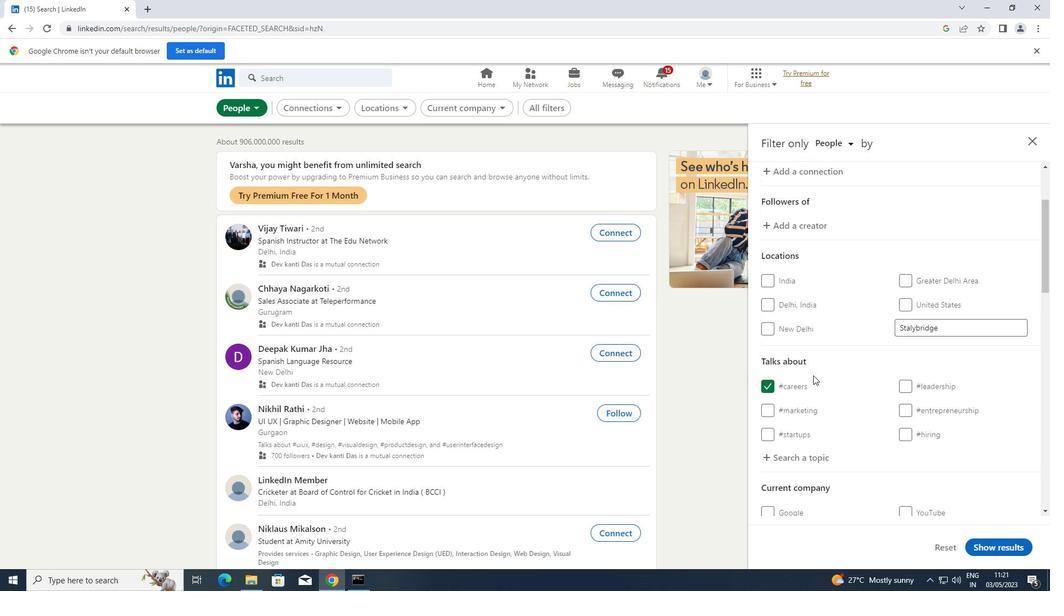 
Action: Mouse scrolled (813, 374) with delta (0, 0)
Screenshot: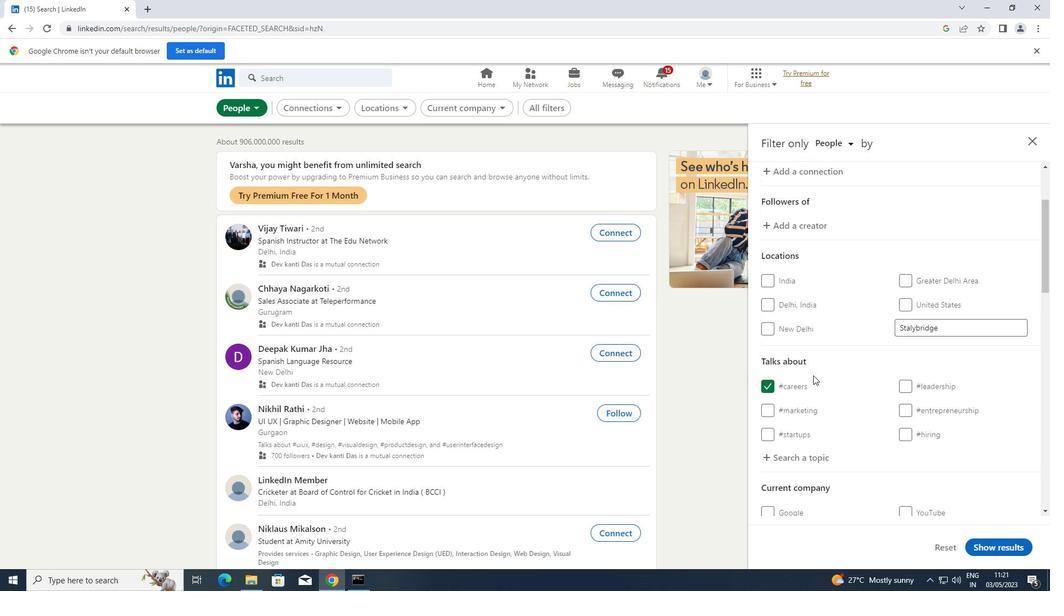 
Action: Mouse moved to (933, 394)
Screenshot: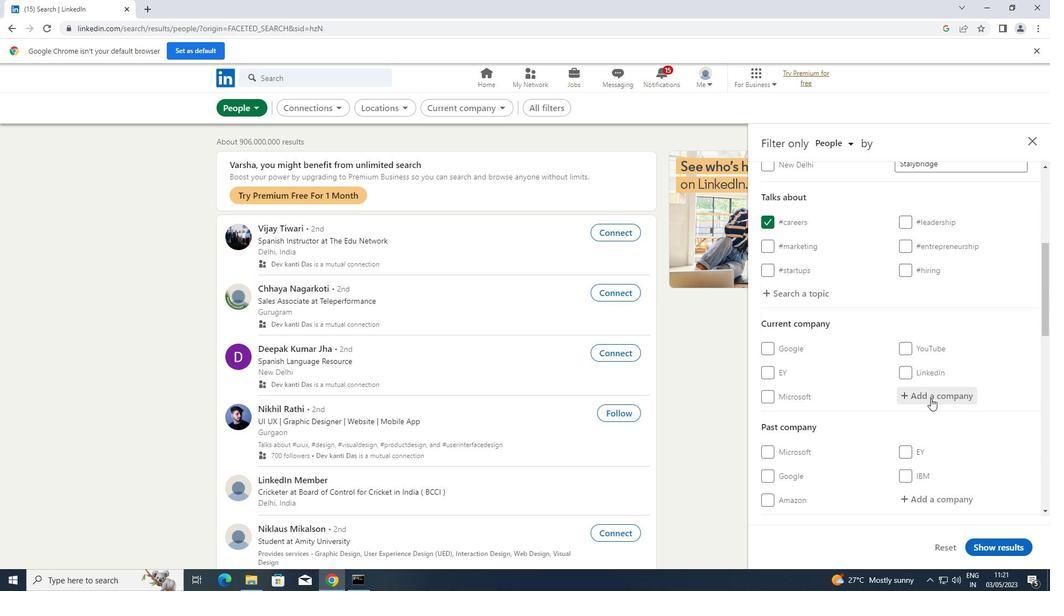 
Action: Mouse pressed left at (933, 394)
Screenshot: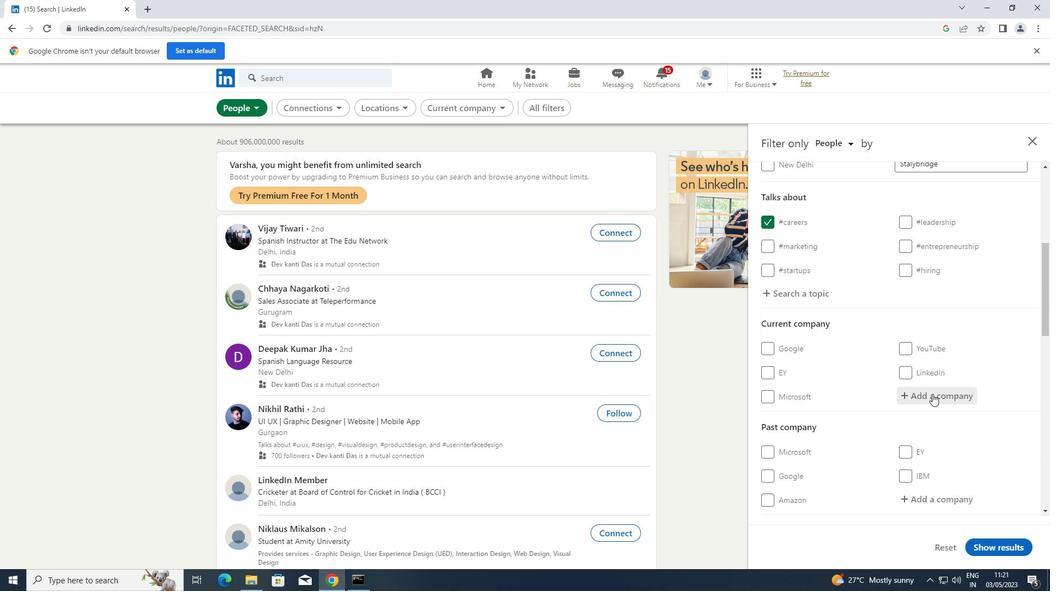 
Action: Key pressed <Key.shift>VFXEXPRE
Screenshot: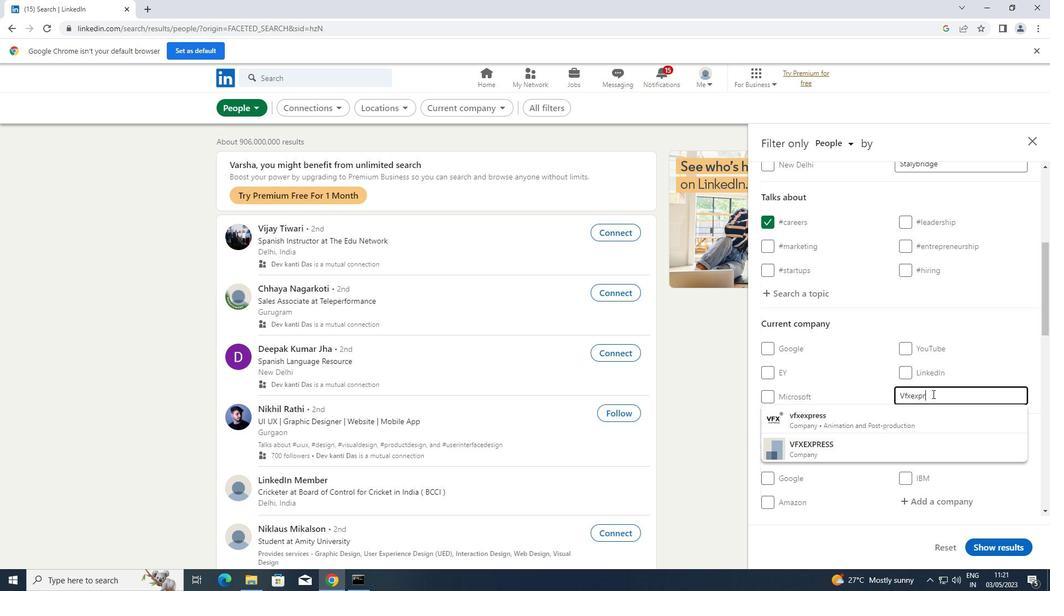 
Action: Mouse moved to (855, 413)
Screenshot: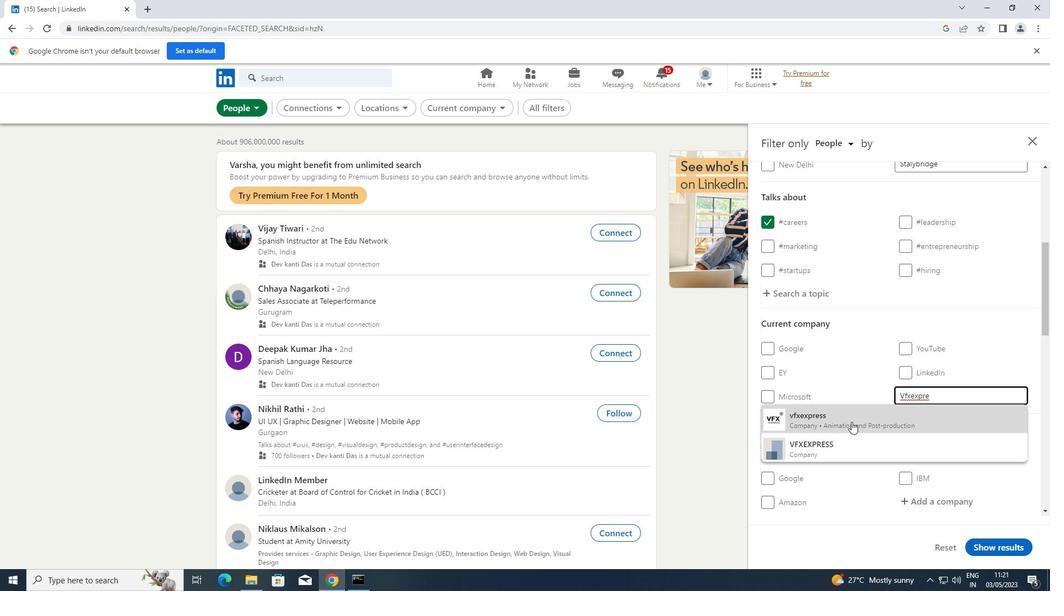 
Action: Mouse pressed left at (855, 413)
Screenshot: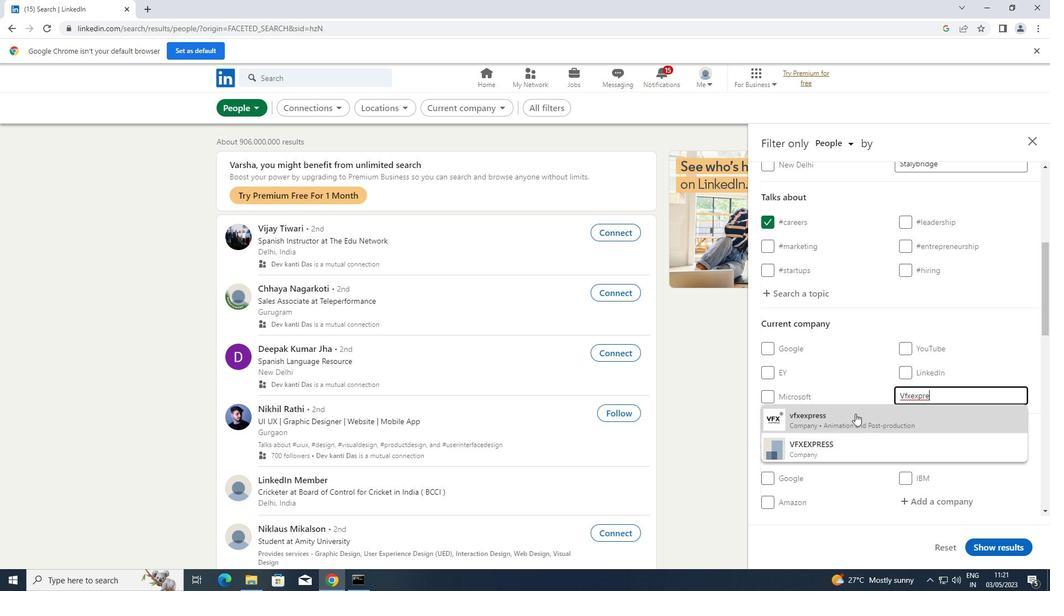 
Action: Mouse scrolled (855, 413) with delta (0, 0)
Screenshot: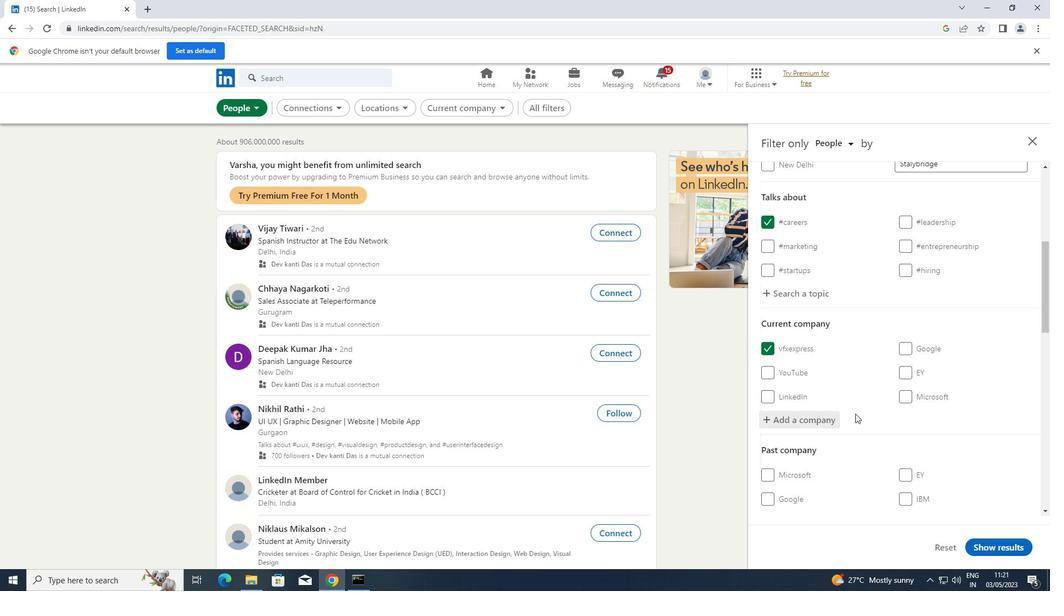 
Action: Mouse scrolled (855, 413) with delta (0, 0)
Screenshot: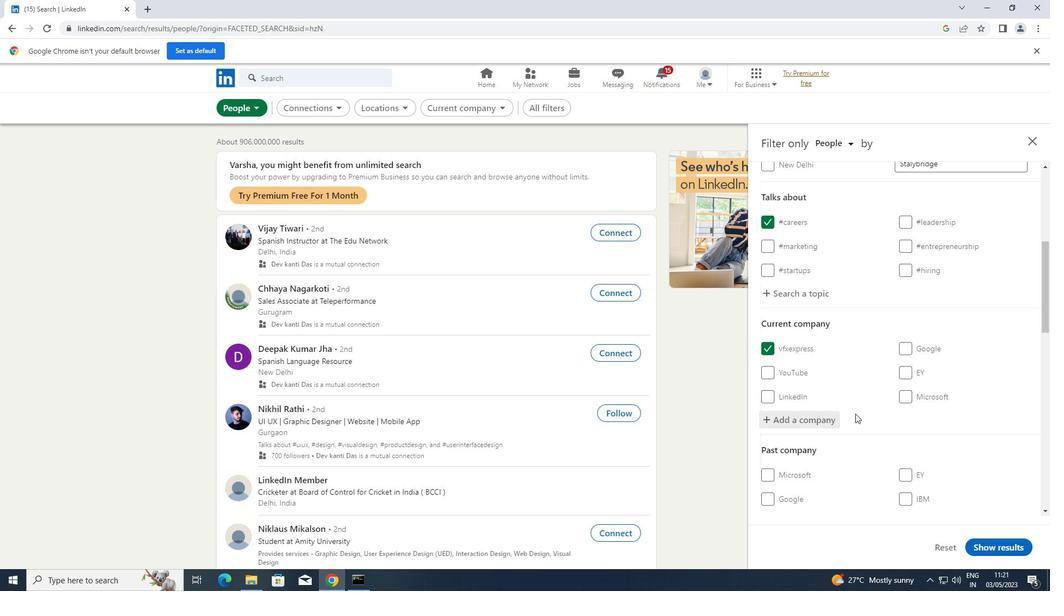 
Action: Mouse scrolled (855, 413) with delta (0, 0)
Screenshot: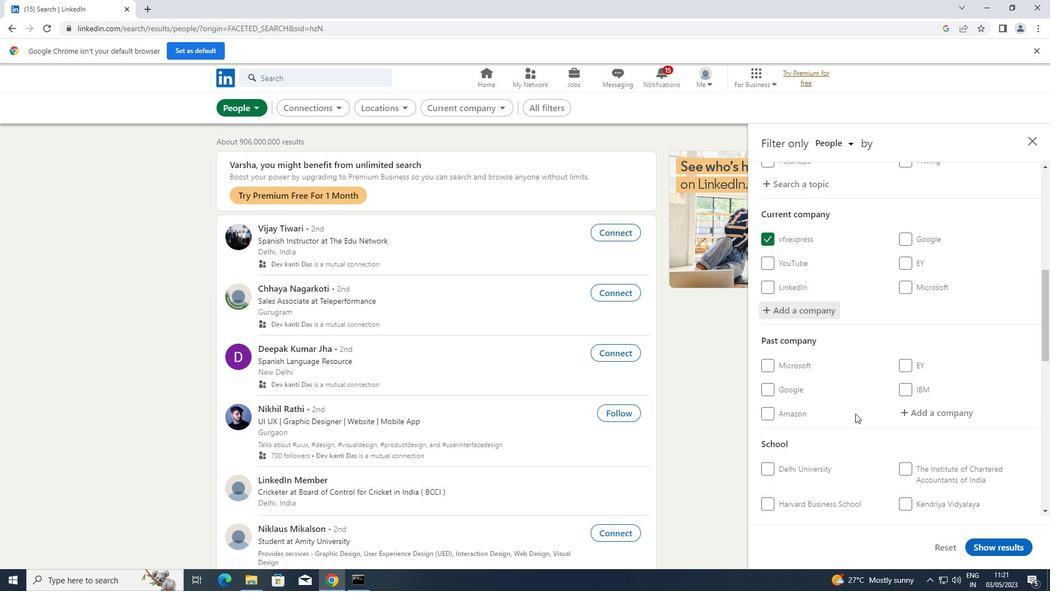 
Action: Mouse scrolled (855, 413) with delta (0, 0)
Screenshot: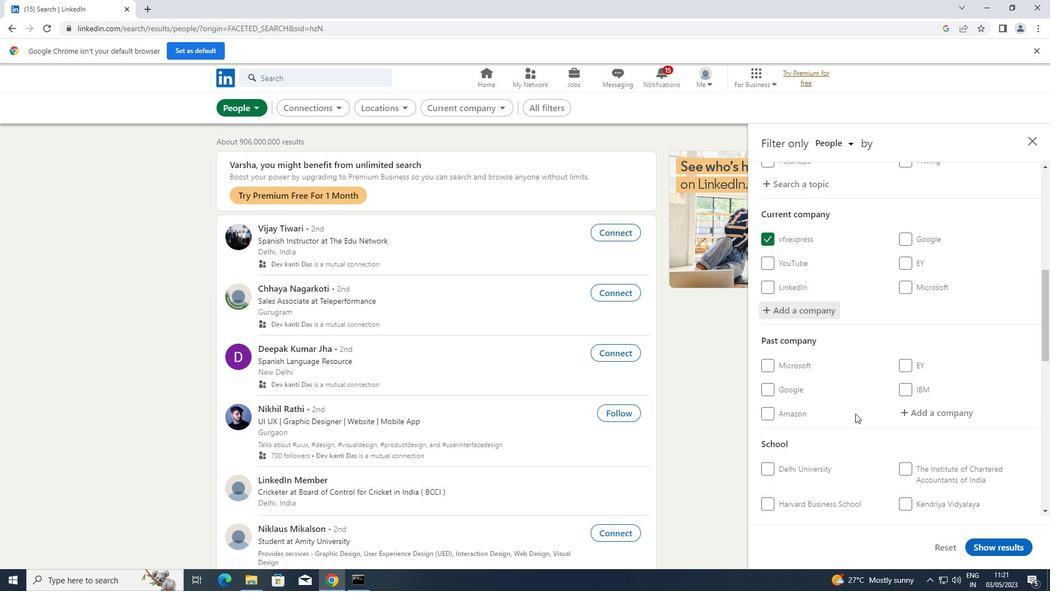 
Action: Mouse moved to (932, 414)
Screenshot: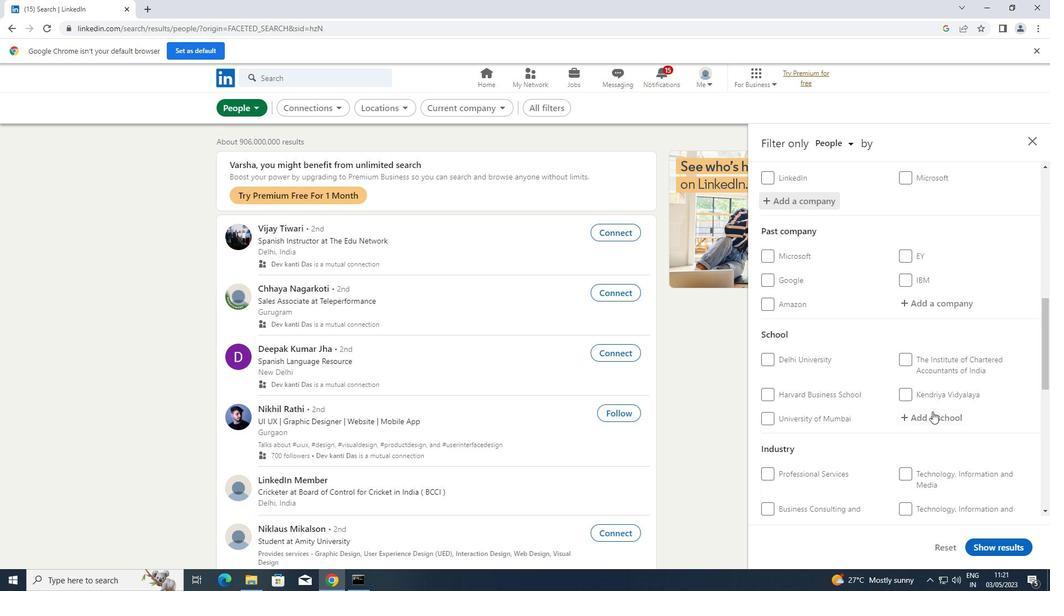 
Action: Mouse pressed left at (932, 414)
Screenshot: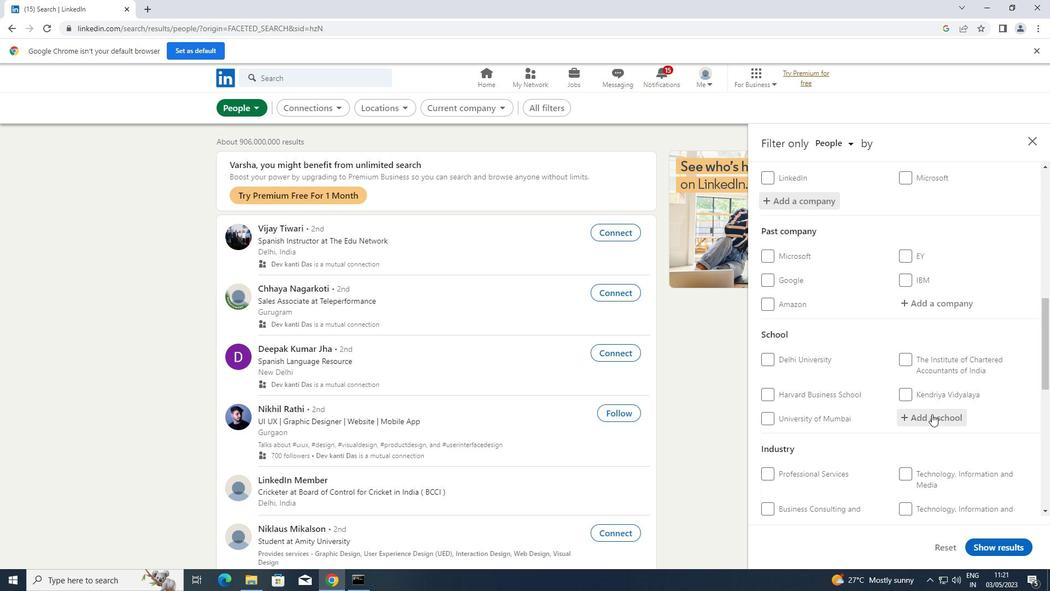 
Action: Key pressed <Key.shift>ORACLE<Key.space><Key.shift><Key.shift>SQL
Screenshot: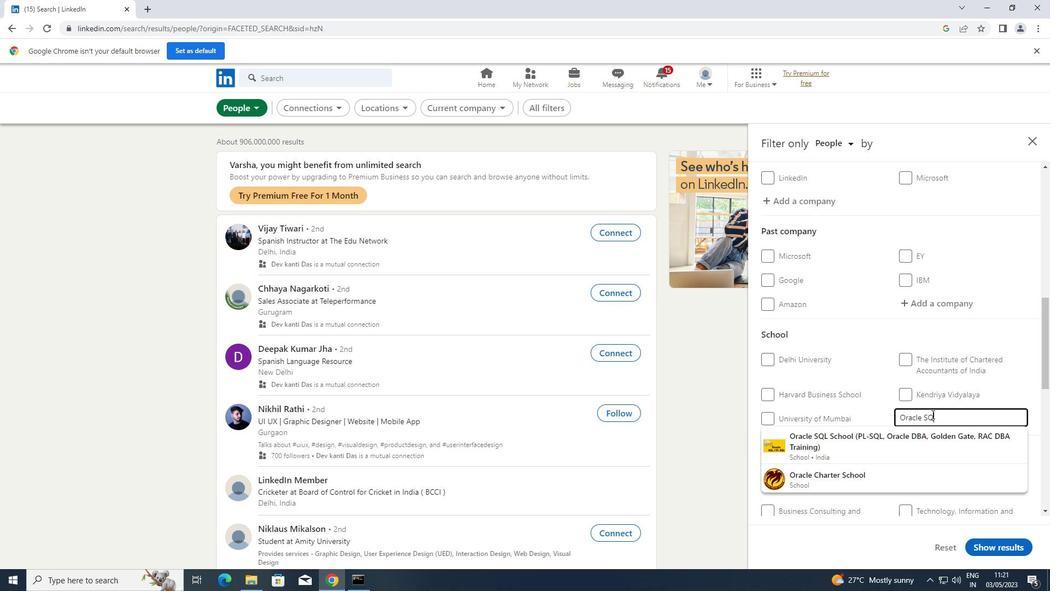 
Action: Mouse moved to (899, 452)
Screenshot: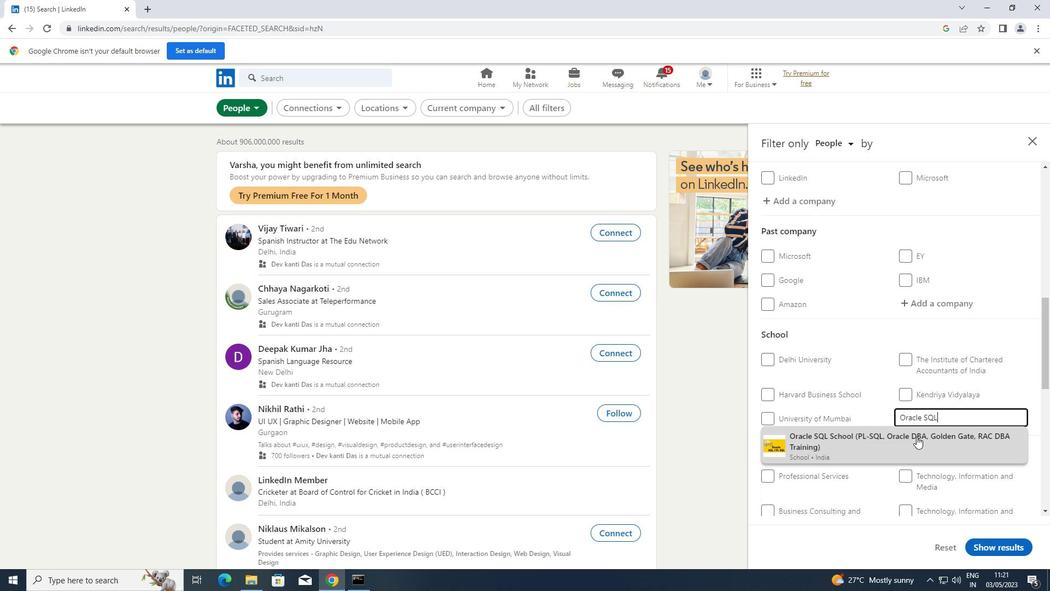 
Action: Mouse pressed left at (899, 452)
Screenshot: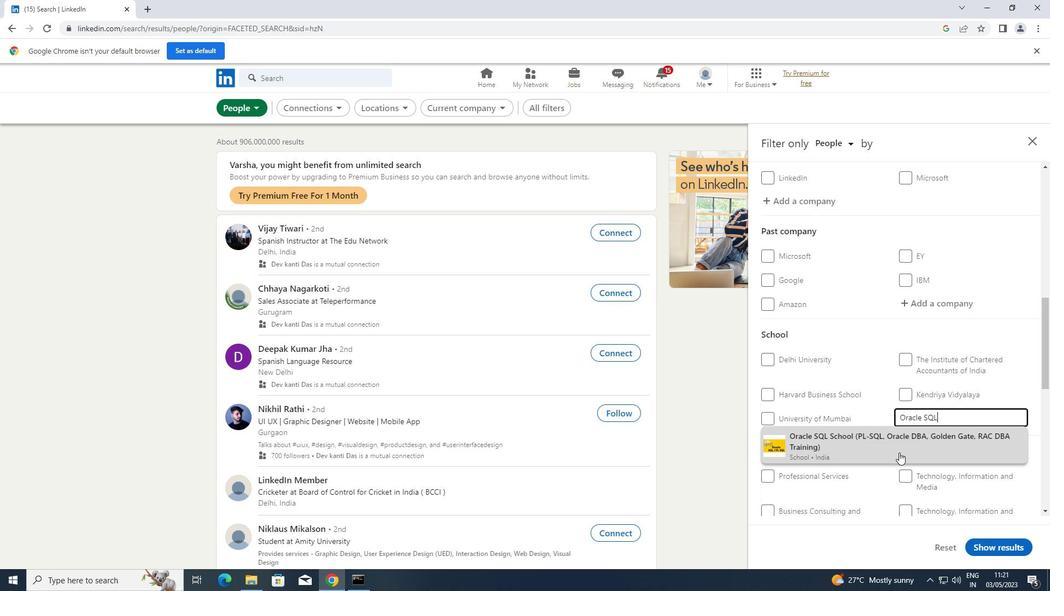 
Action: Mouse moved to (909, 447)
Screenshot: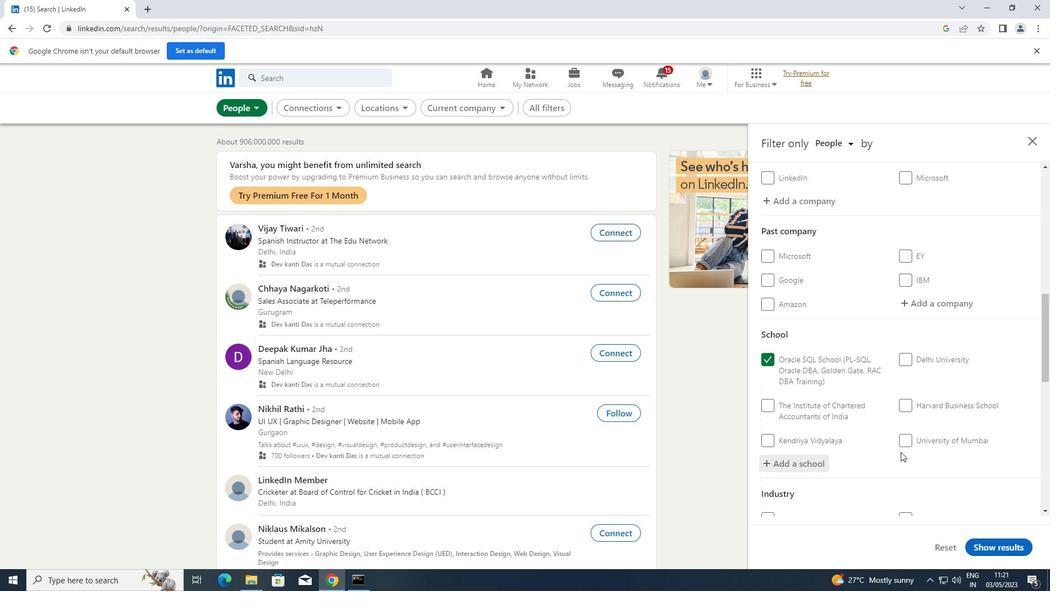 
Action: Mouse scrolled (909, 447) with delta (0, 0)
Screenshot: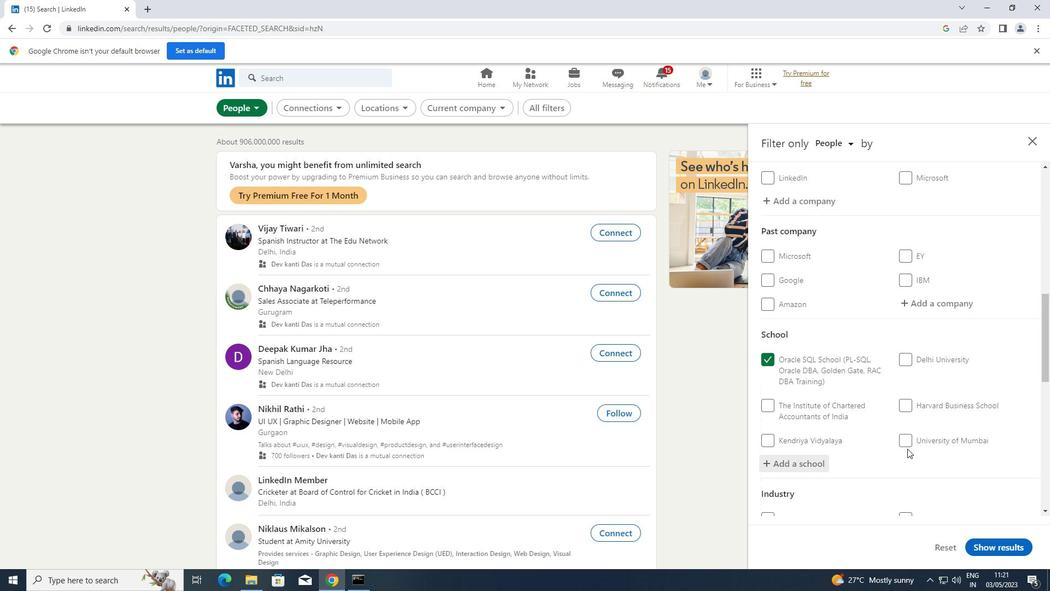 
Action: Mouse scrolled (909, 447) with delta (0, 0)
Screenshot: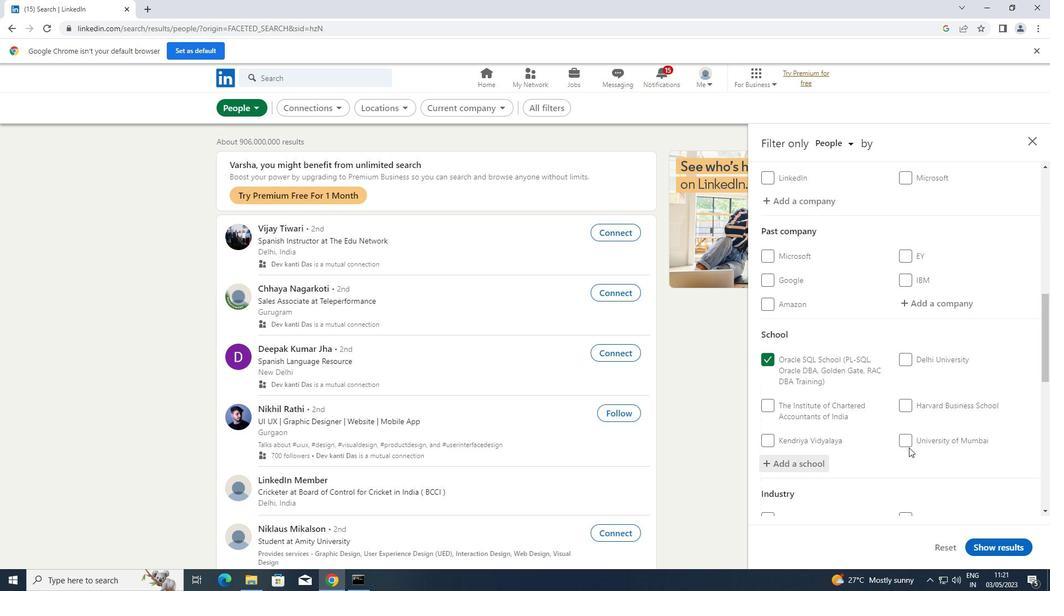 
Action: Mouse scrolled (909, 447) with delta (0, 0)
Screenshot: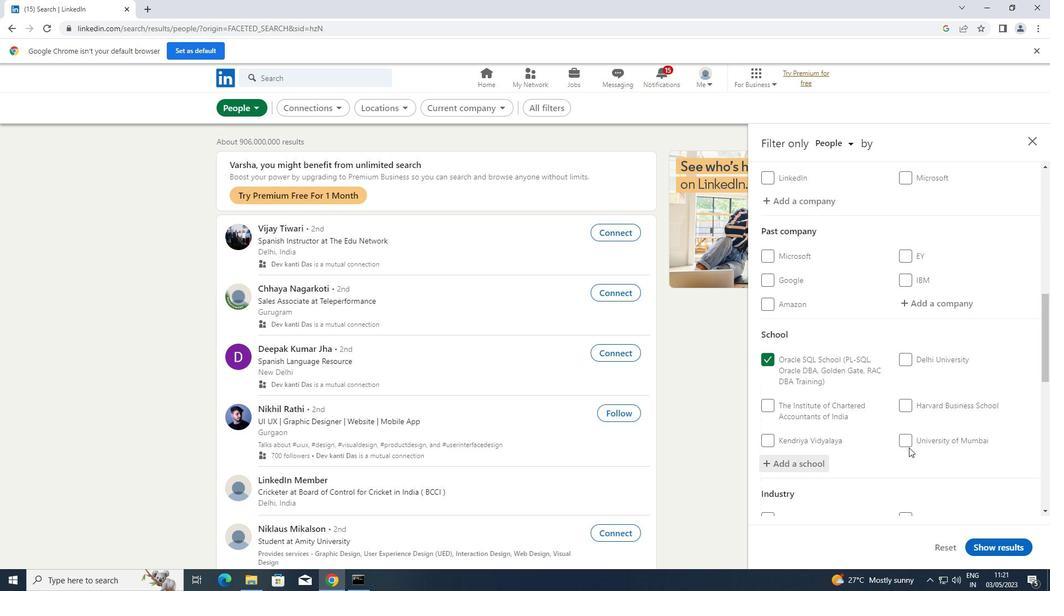
Action: Mouse scrolled (909, 447) with delta (0, 0)
Screenshot: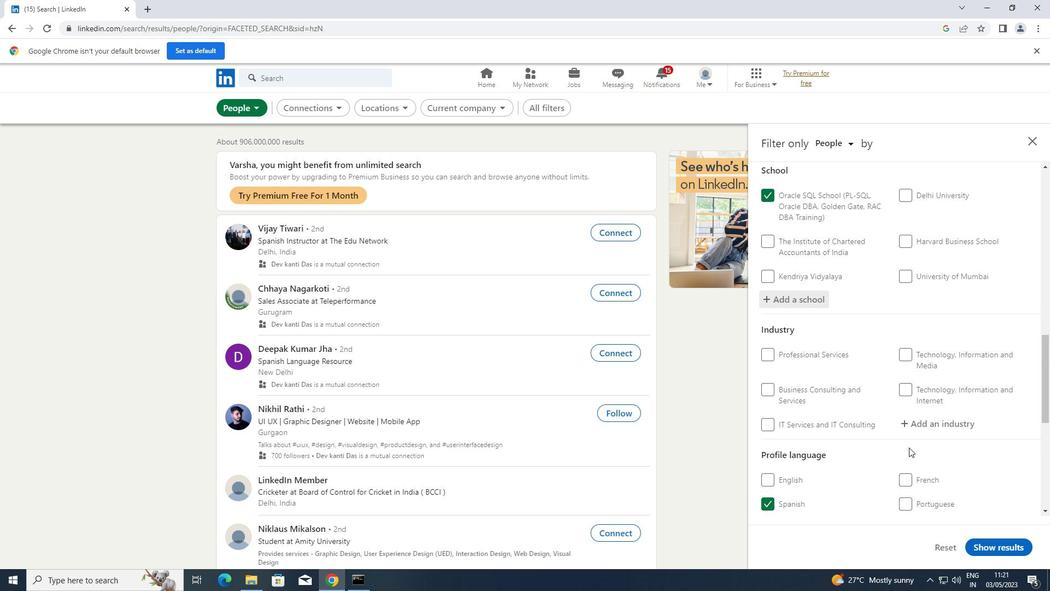
Action: Mouse moved to (967, 368)
Screenshot: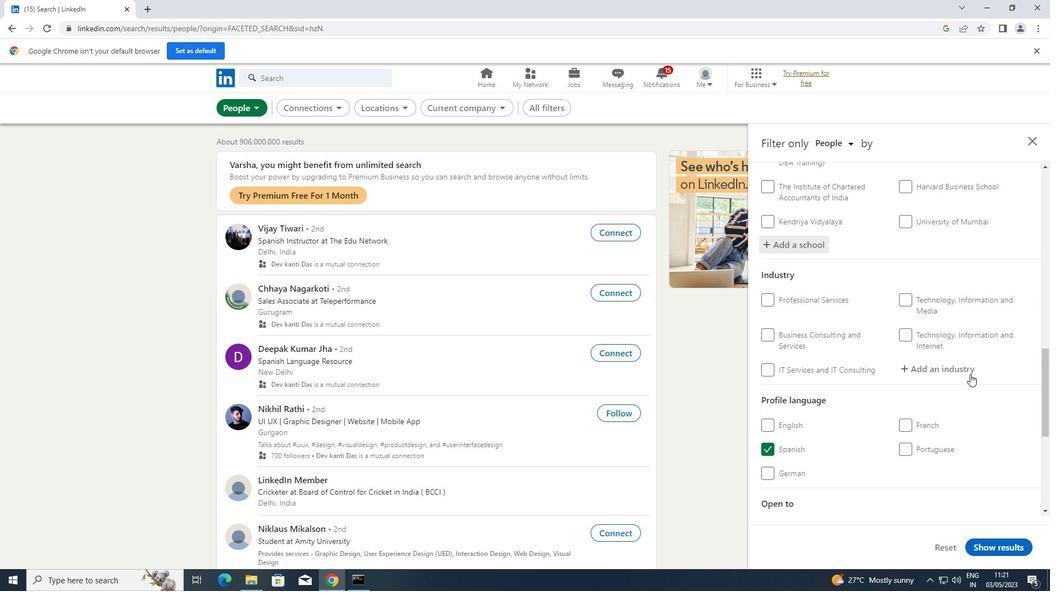 
Action: Mouse pressed left at (967, 368)
Screenshot: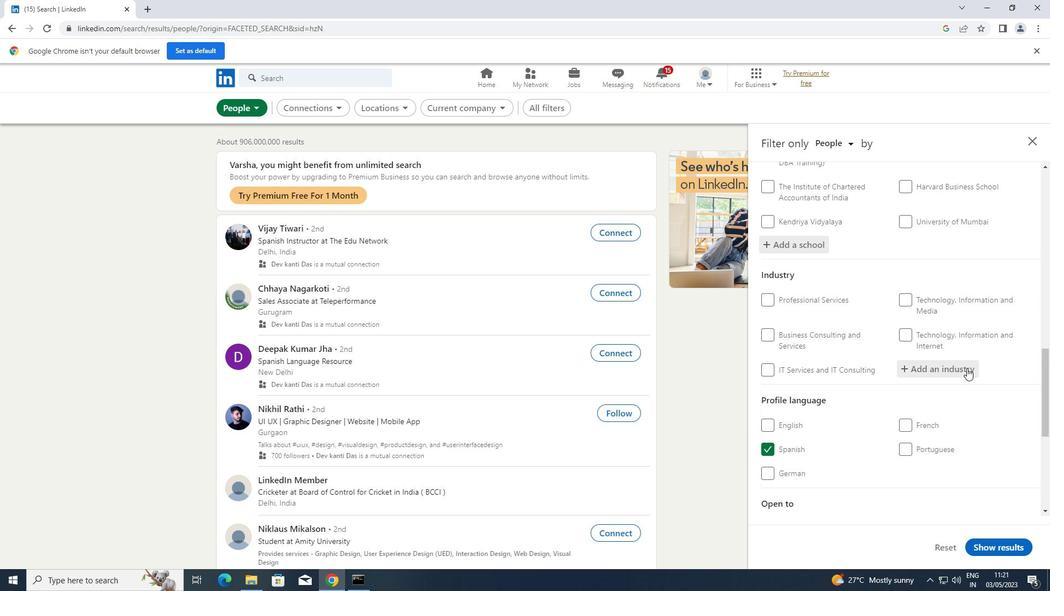 
Action: Key pressed <Key.shift>BUILDING<Key.space><Key.shift>FINISHING
Screenshot: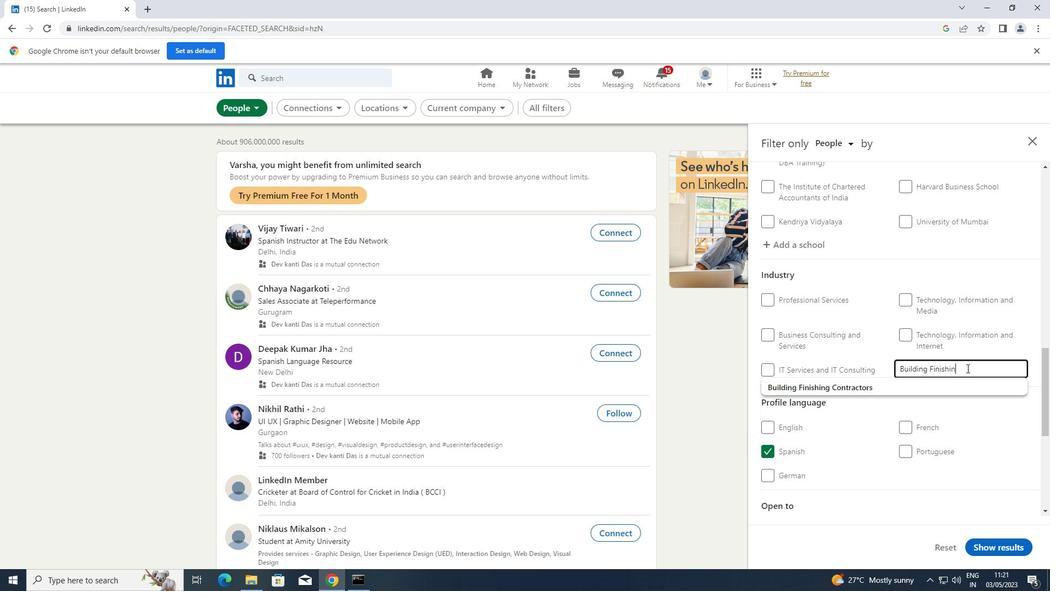 
Action: Mouse moved to (870, 381)
Screenshot: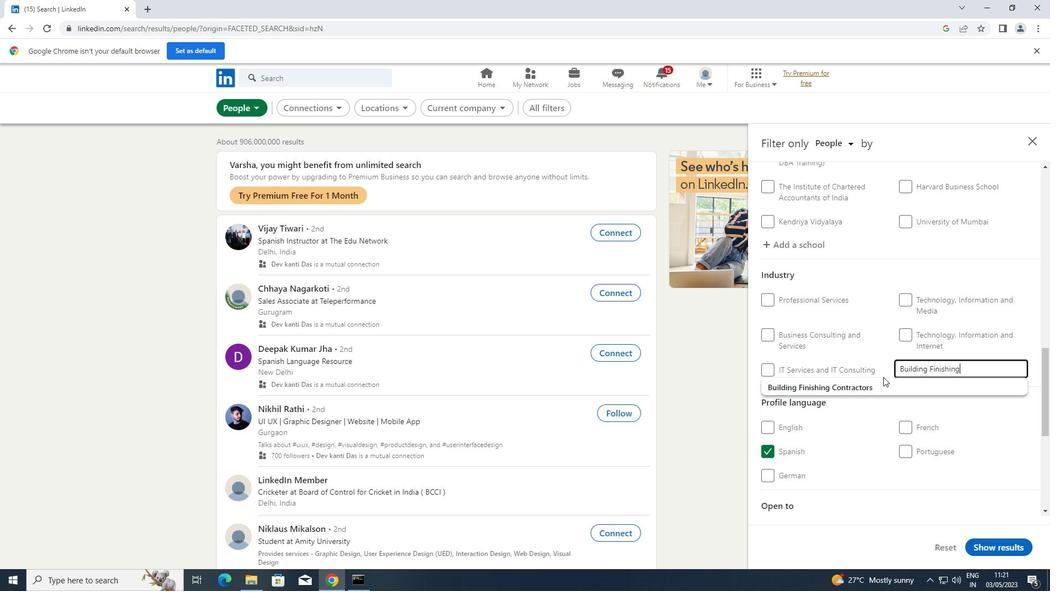 
Action: Mouse pressed left at (870, 381)
Screenshot: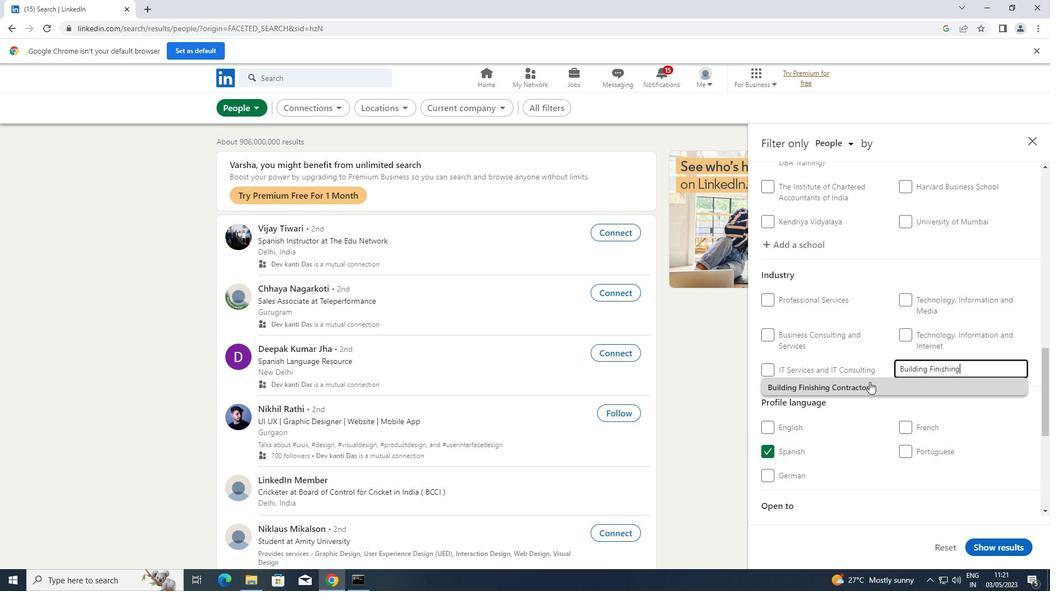 
Action: Mouse scrolled (870, 381) with delta (0, 0)
Screenshot: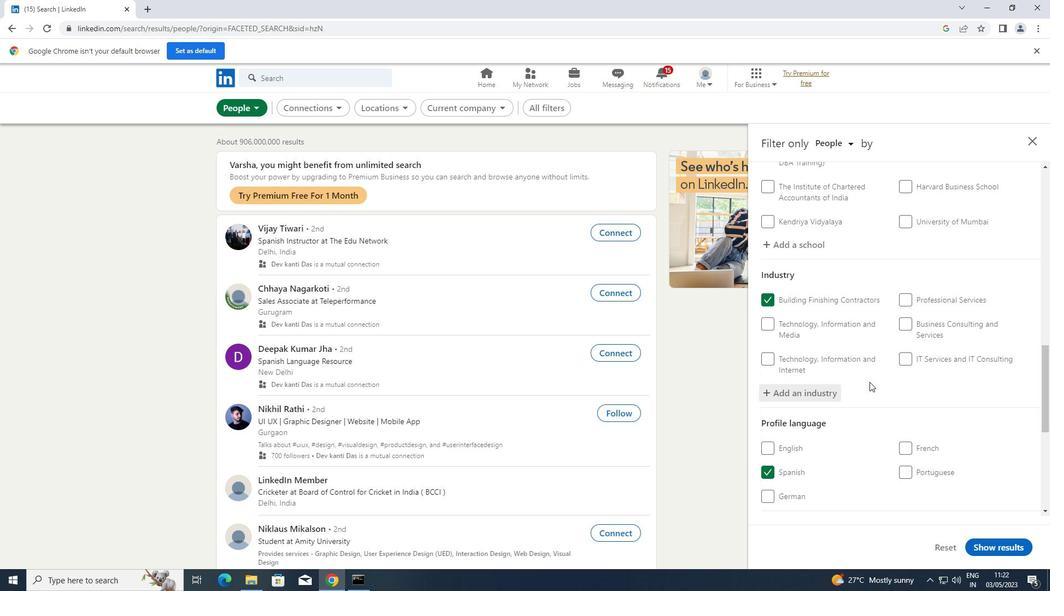 
Action: Mouse scrolled (870, 381) with delta (0, 0)
Screenshot: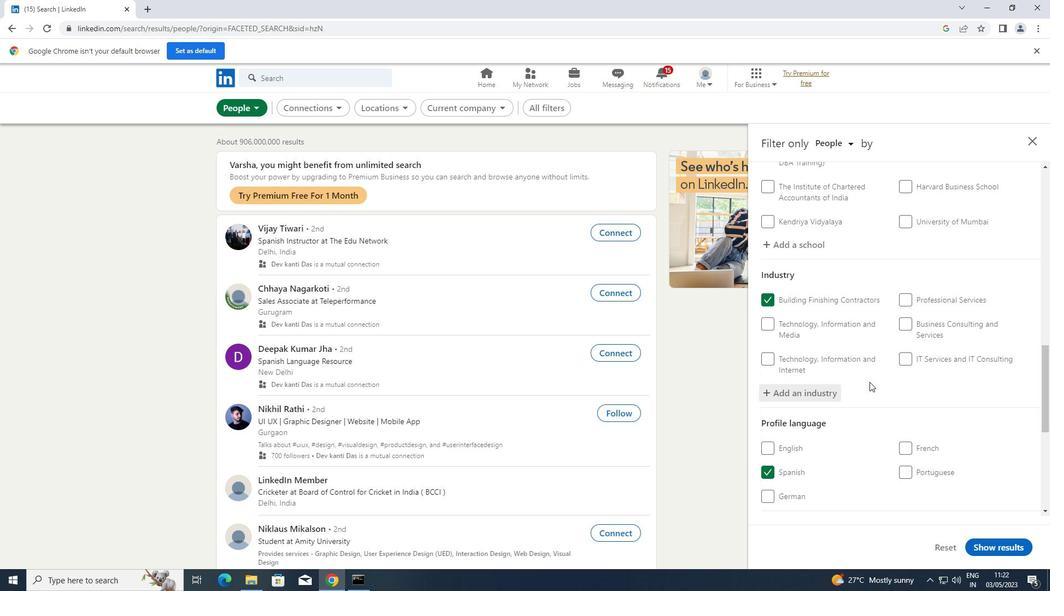 
Action: Mouse moved to (870, 381)
Screenshot: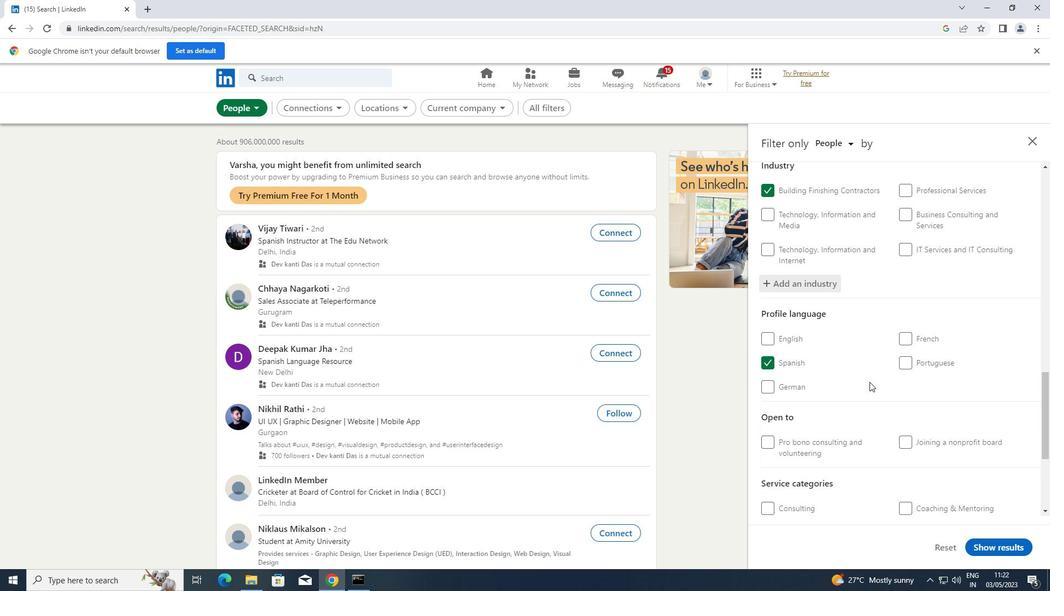 
Action: Mouse scrolled (870, 381) with delta (0, 0)
Screenshot: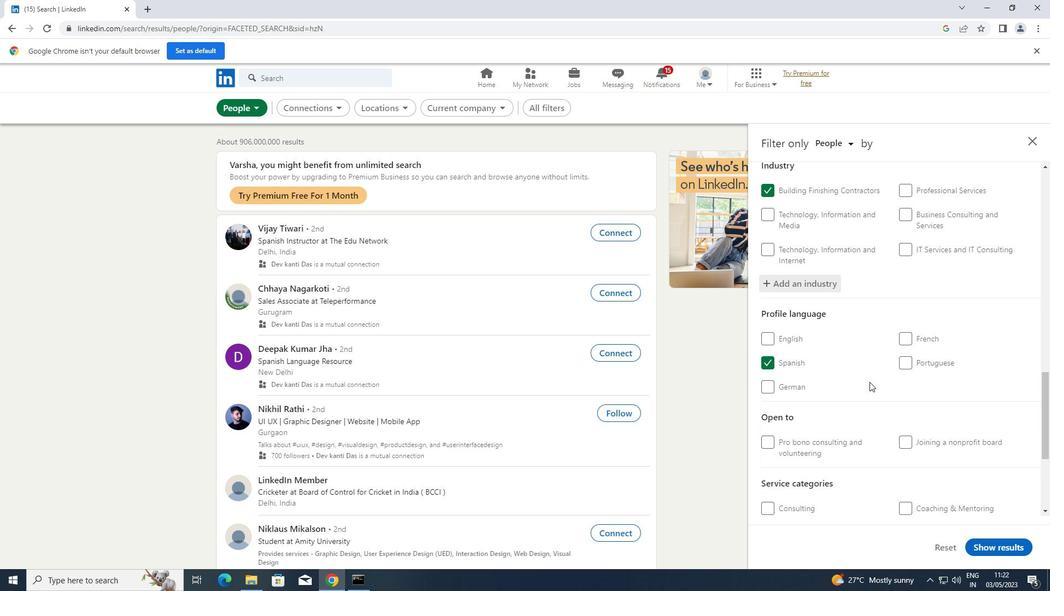 
Action: Mouse scrolled (870, 381) with delta (0, 0)
Screenshot: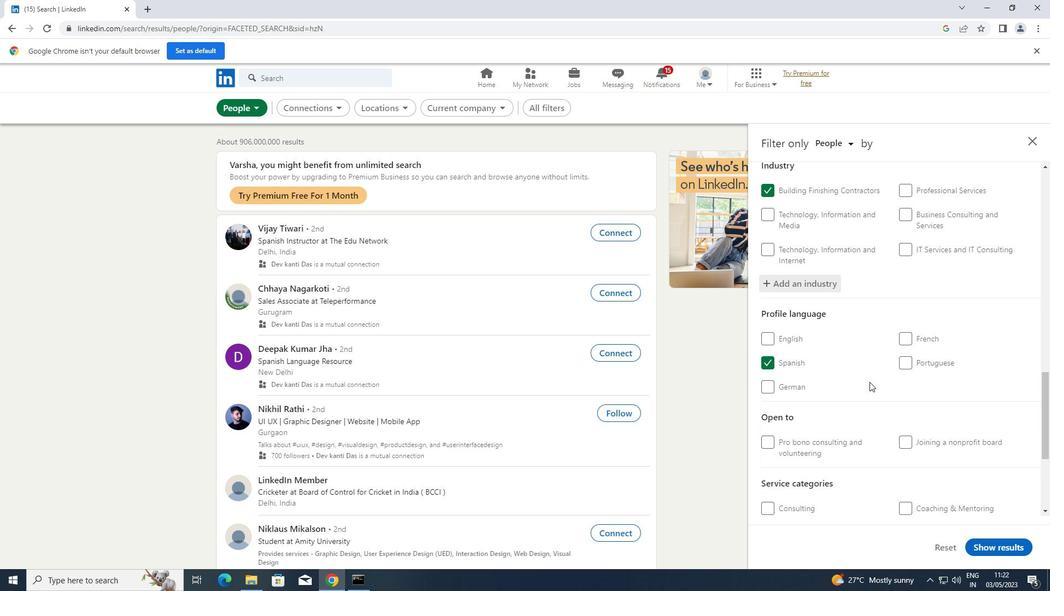 
Action: Mouse moved to (921, 436)
Screenshot: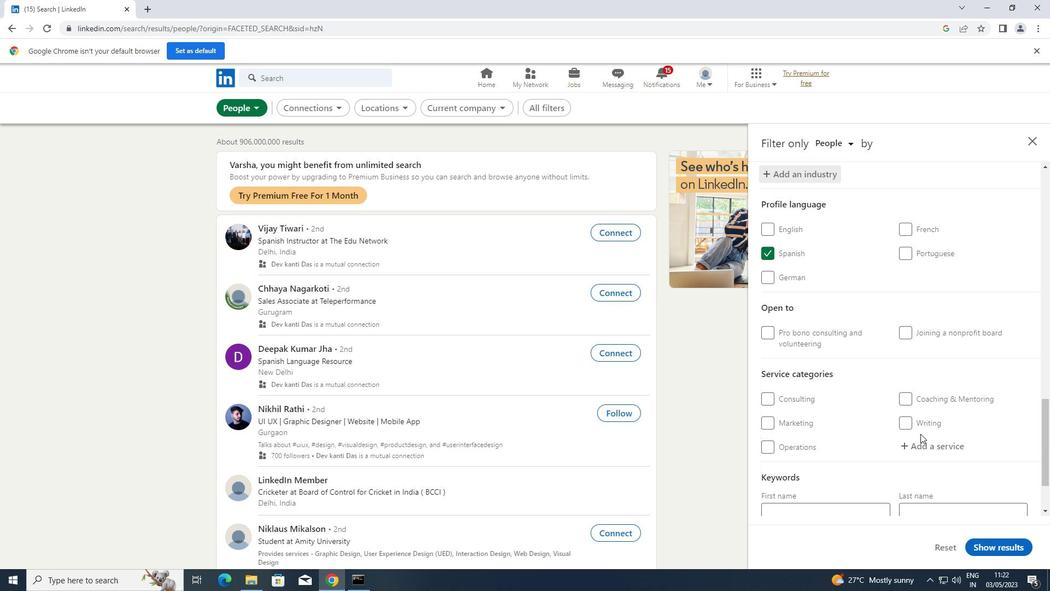 
Action: Mouse pressed left at (921, 436)
Screenshot: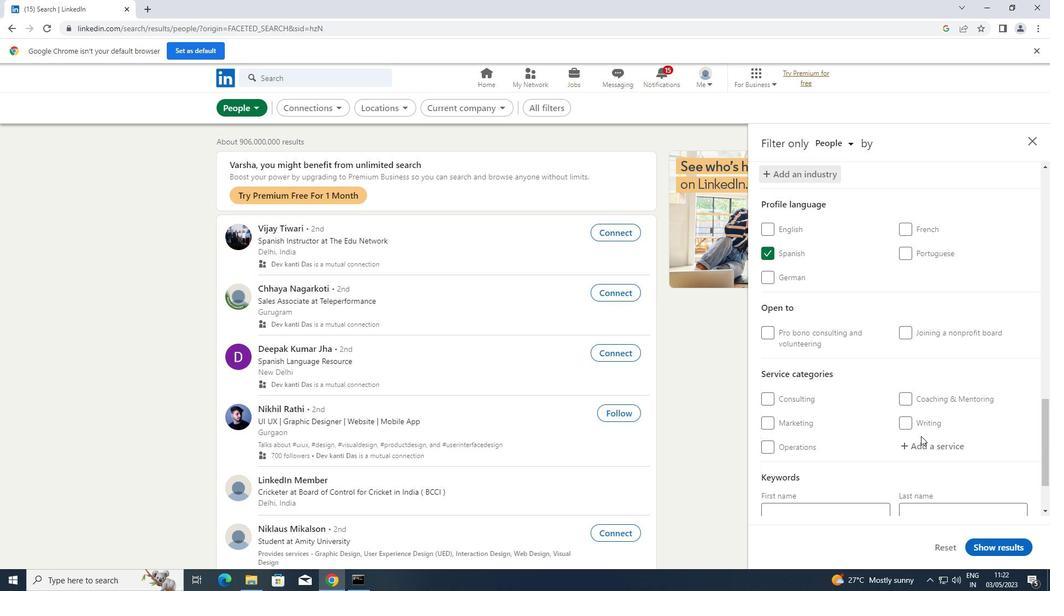 
Action: Key pressed <Key.shift>DJING
Screenshot: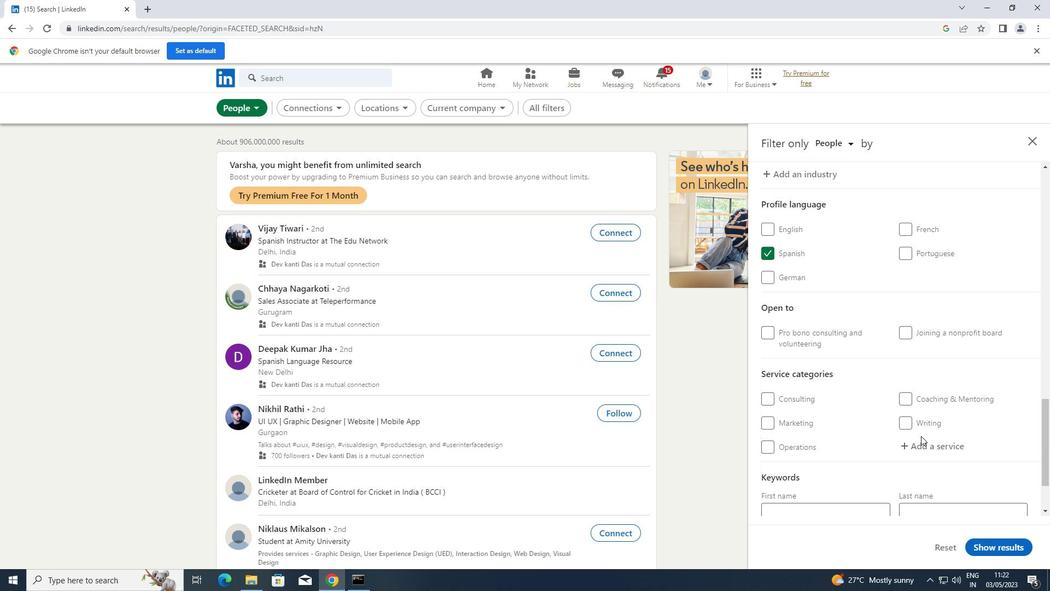 
Action: Mouse moved to (882, 403)
Screenshot: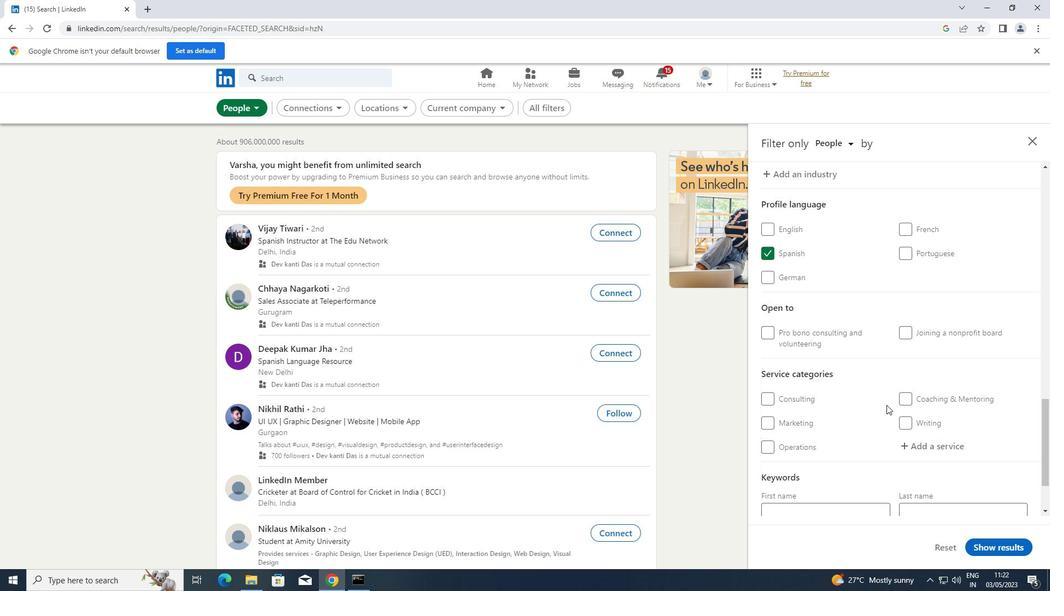 
Action: Mouse scrolled (882, 402) with delta (0, 0)
Screenshot: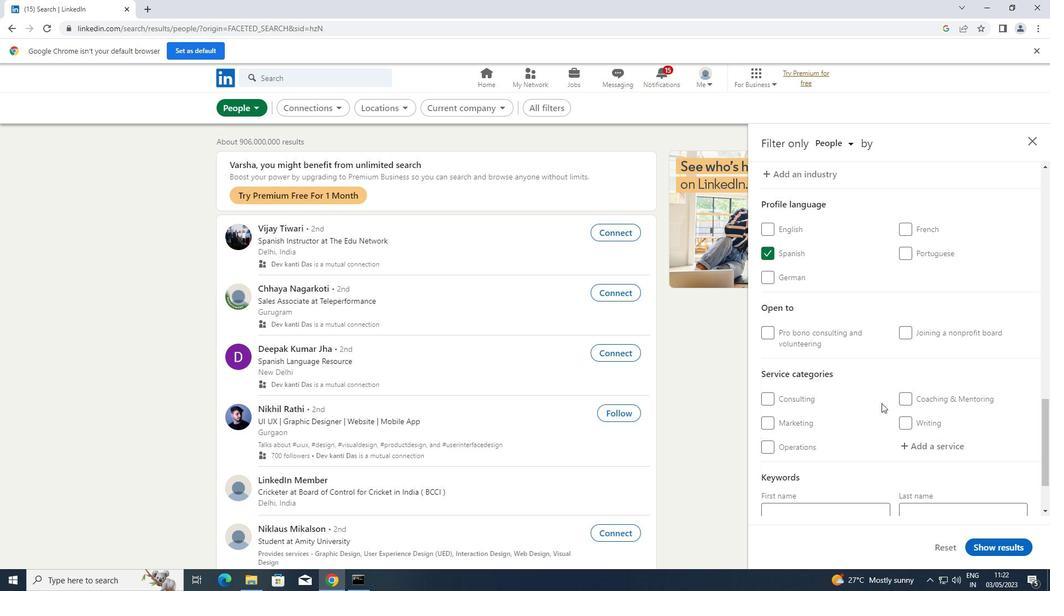 
Action: Mouse scrolled (882, 402) with delta (0, 0)
Screenshot: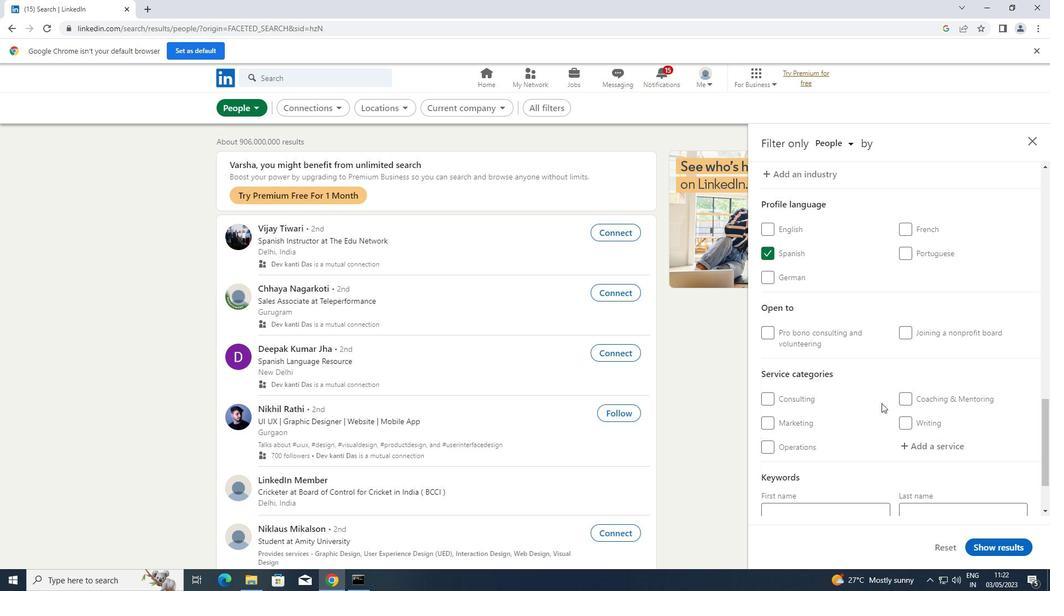 
Action: Mouse moved to (933, 365)
Screenshot: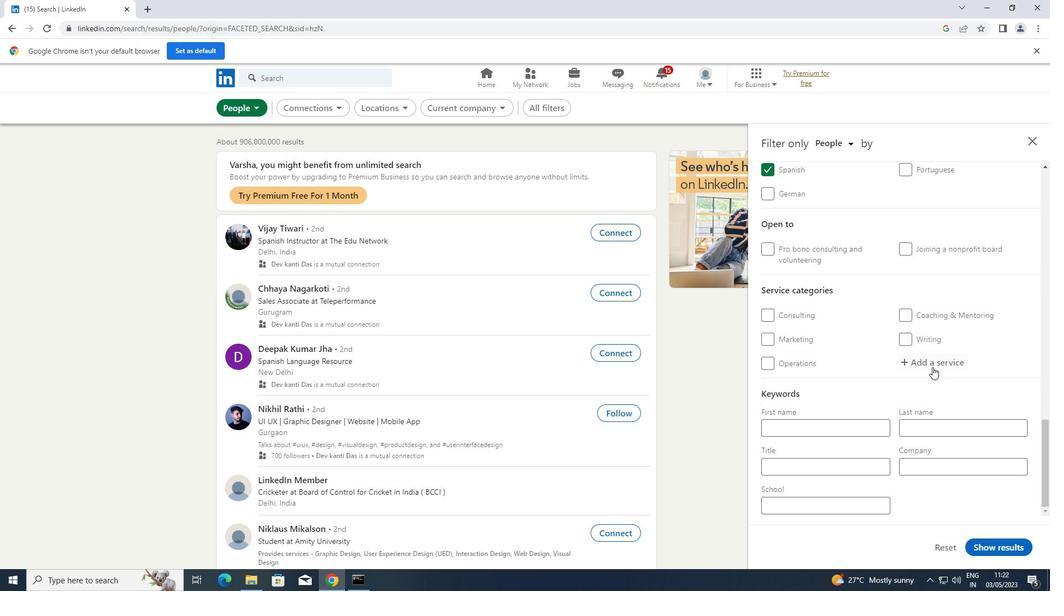 
Action: Mouse pressed left at (933, 365)
Screenshot: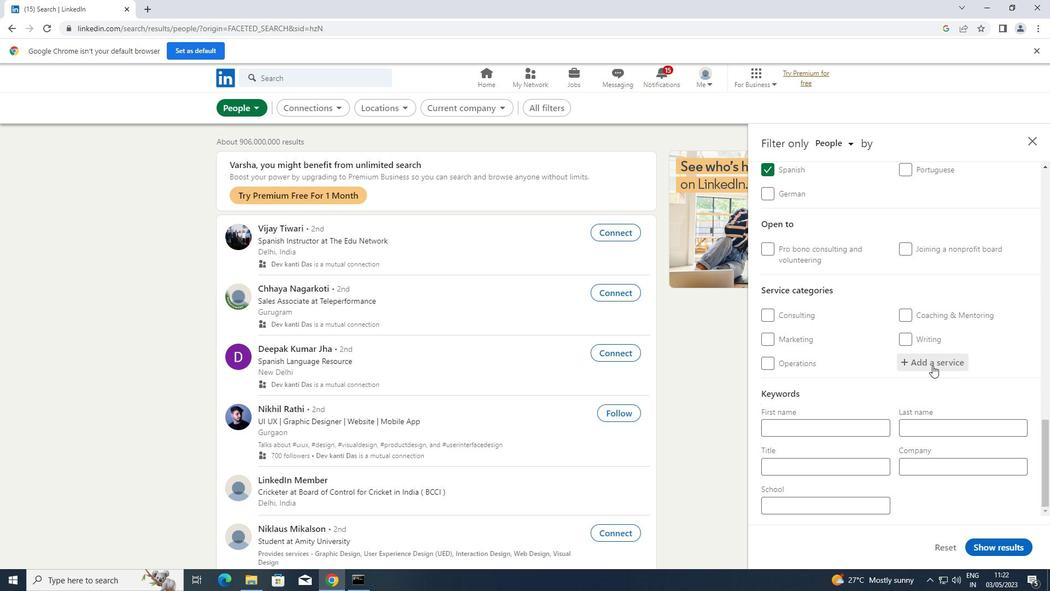 
Action: Key pressed <Key.shift>D<Key.shift>JING
Screenshot: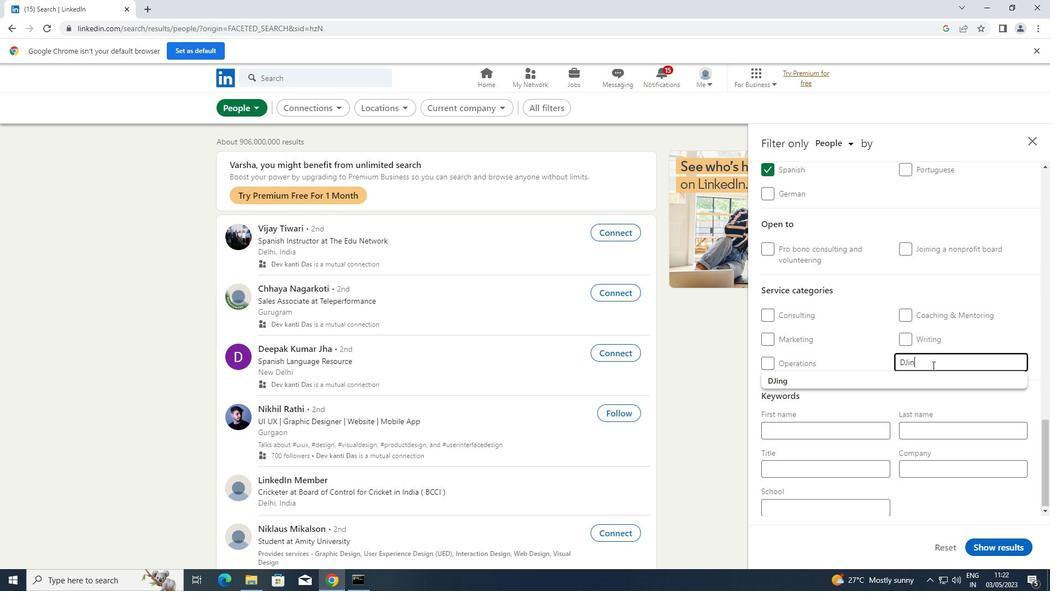 
Action: Mouse moved to (854, 379)
Screenshot: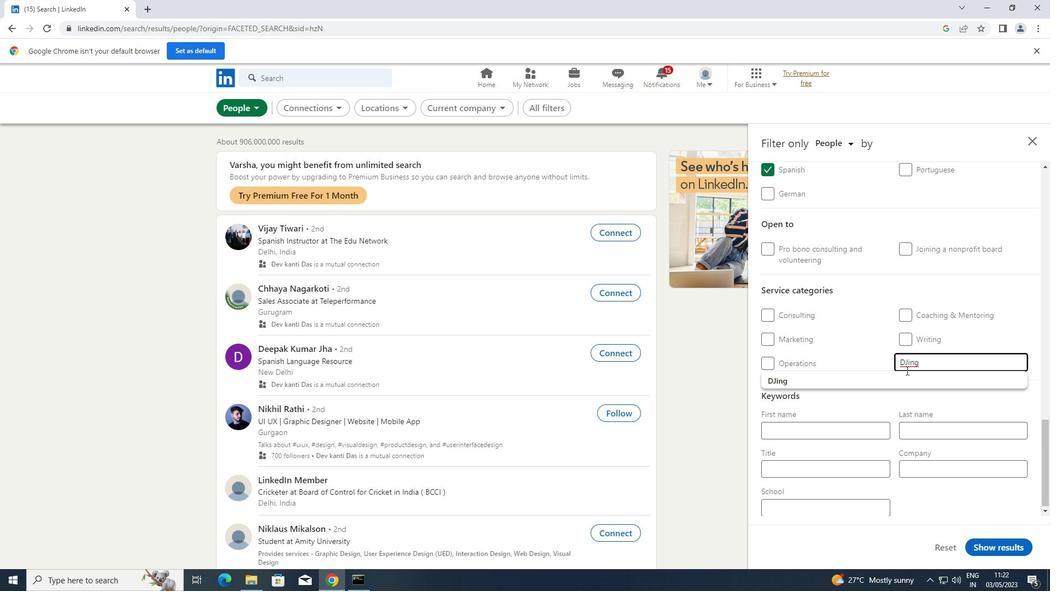 
Action: Mouse pressed left at (854, 379)
Screenshot: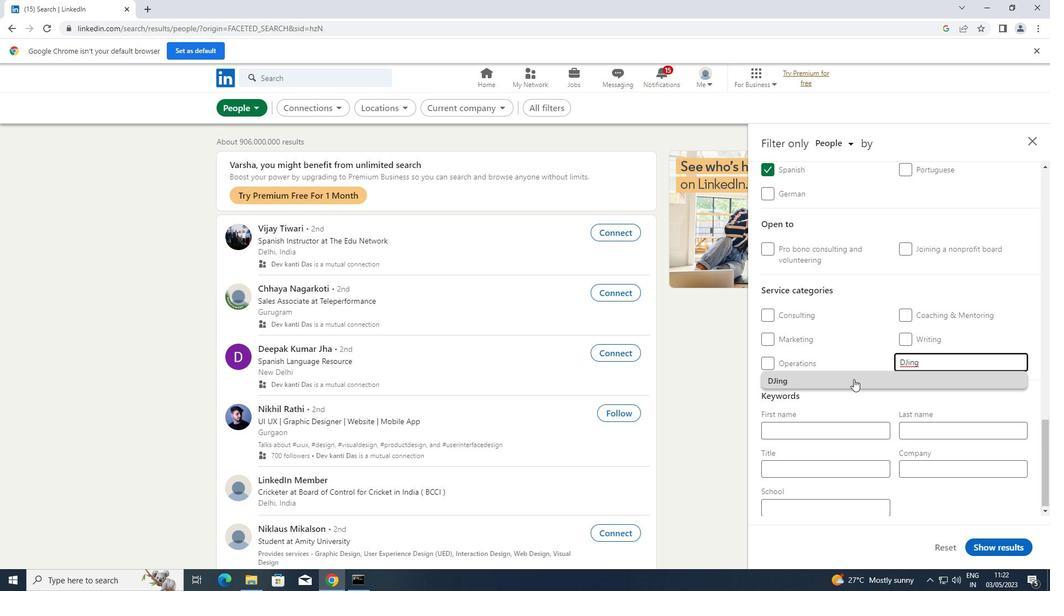 
Action: Mouse scrolled (854, 378) with delta (0, 0)
Screenshot: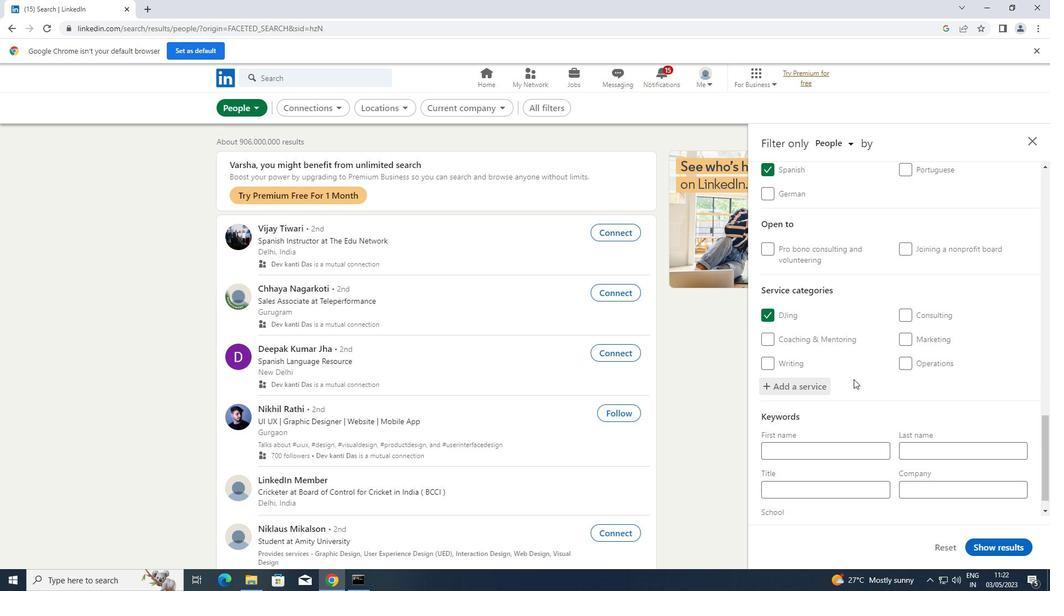 
Action: Mouse scrolled (854, 378) with delta (0, 0)
Screenshot: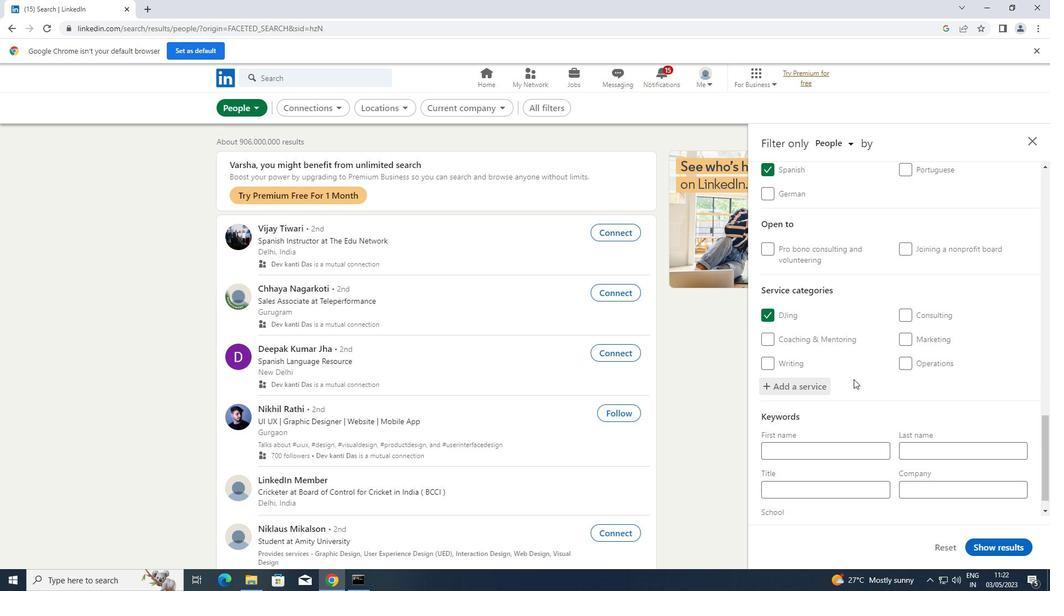 
Action: Mouse scrolled (854, 378) with delta (0, 0)
Screenshot: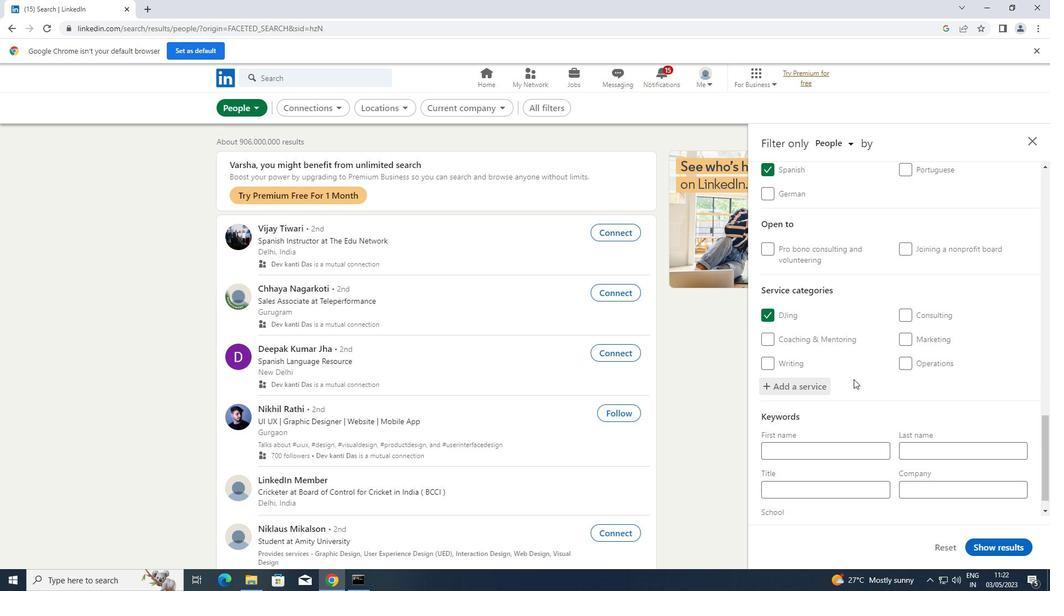 
Action: Mouse scrolled (854, 378) with delta (0, 0)
Screenshot: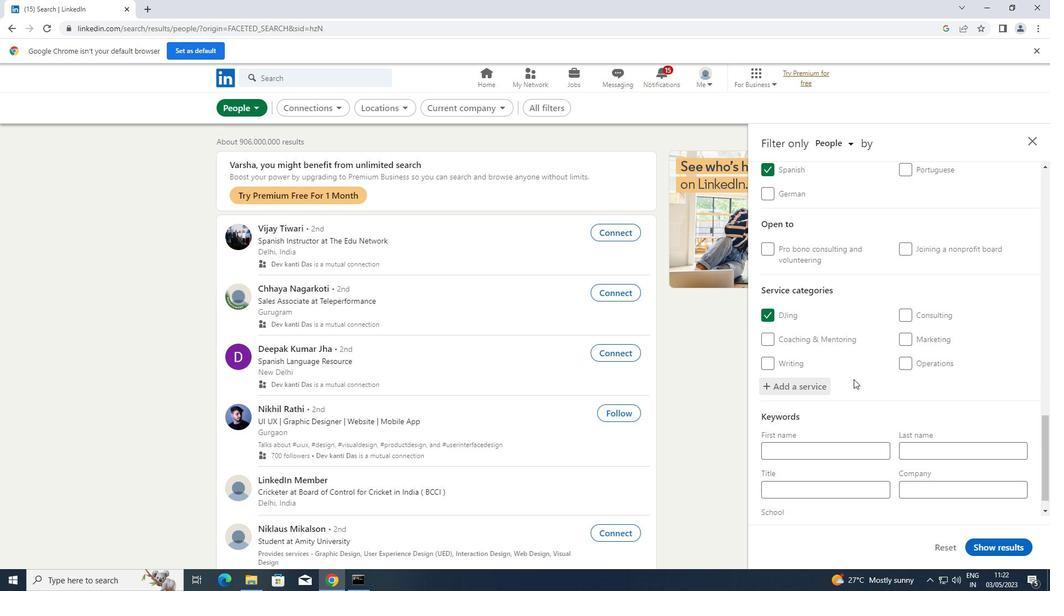 
Action: Mouse moved to (855, 470)
Screenshot: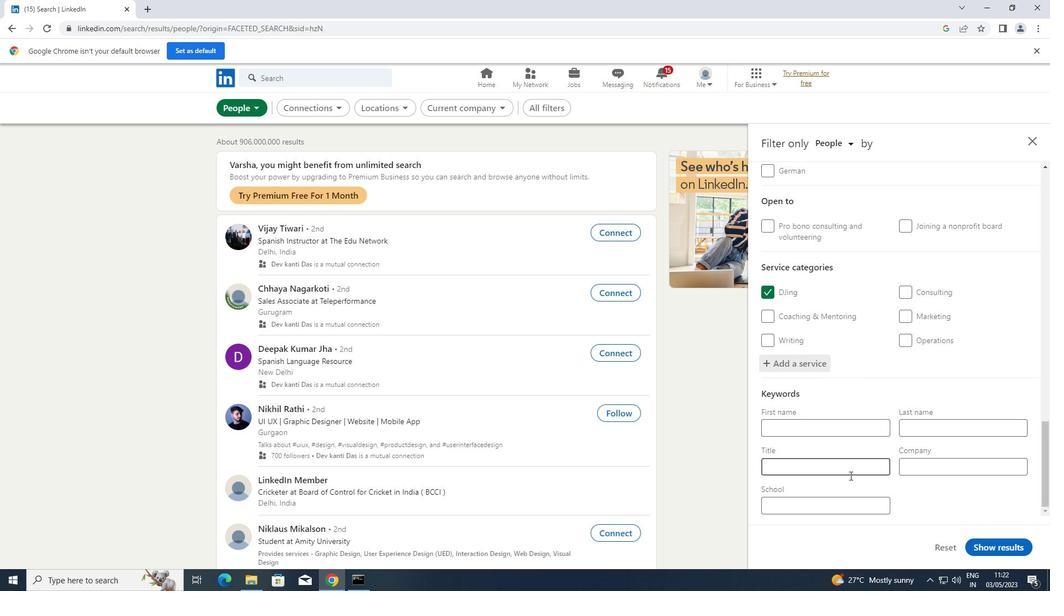 
Action: Mouse pressed left at (855, 470)
Screenshot: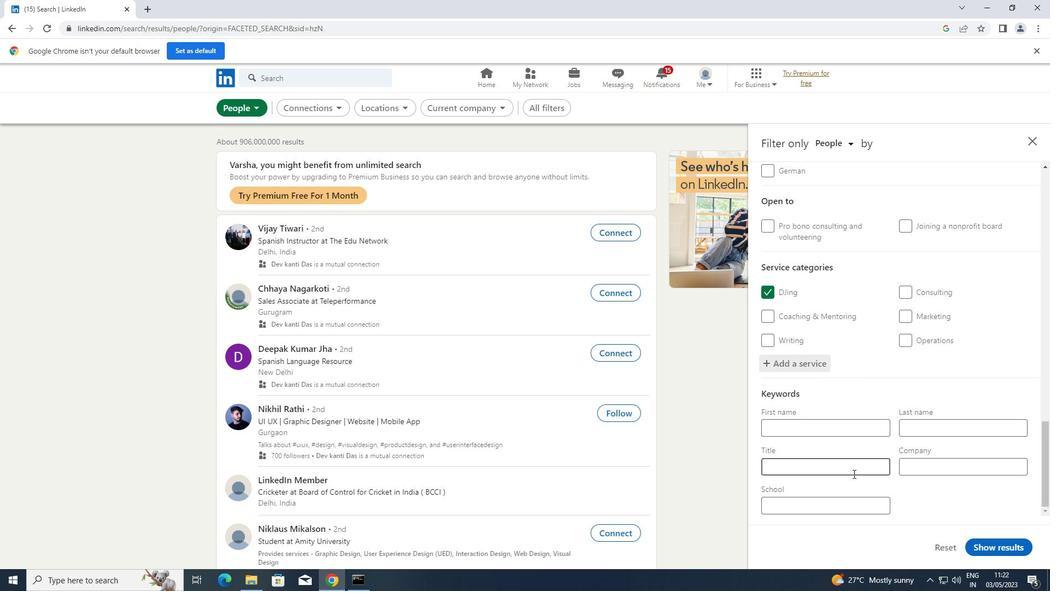 
Action: Key pressed <Key.shift>PRESIDENT
Screenshot: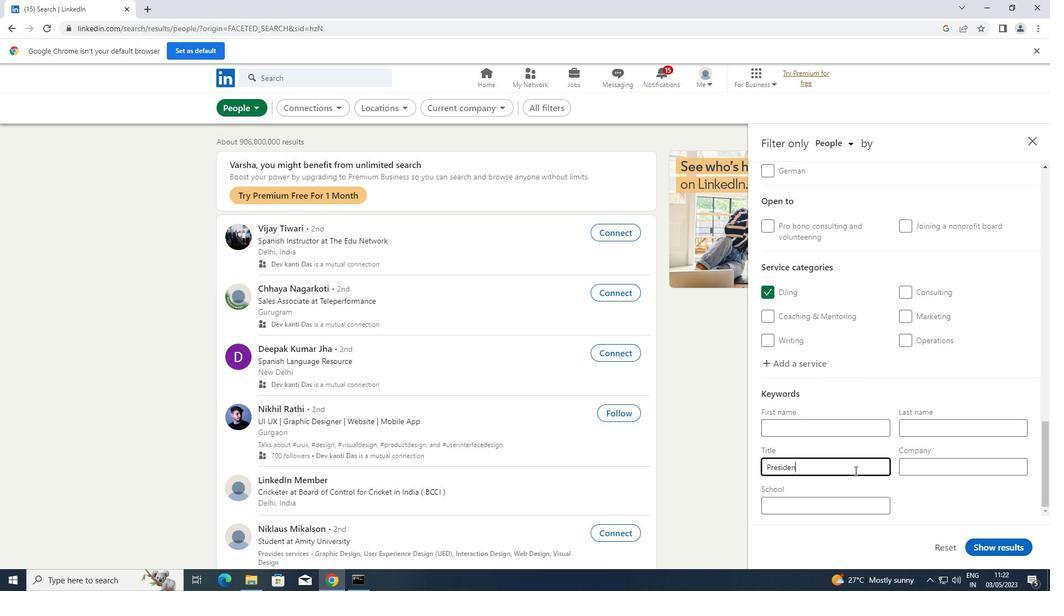 
Action: Mouse moved to (985, 537)
Screenshot: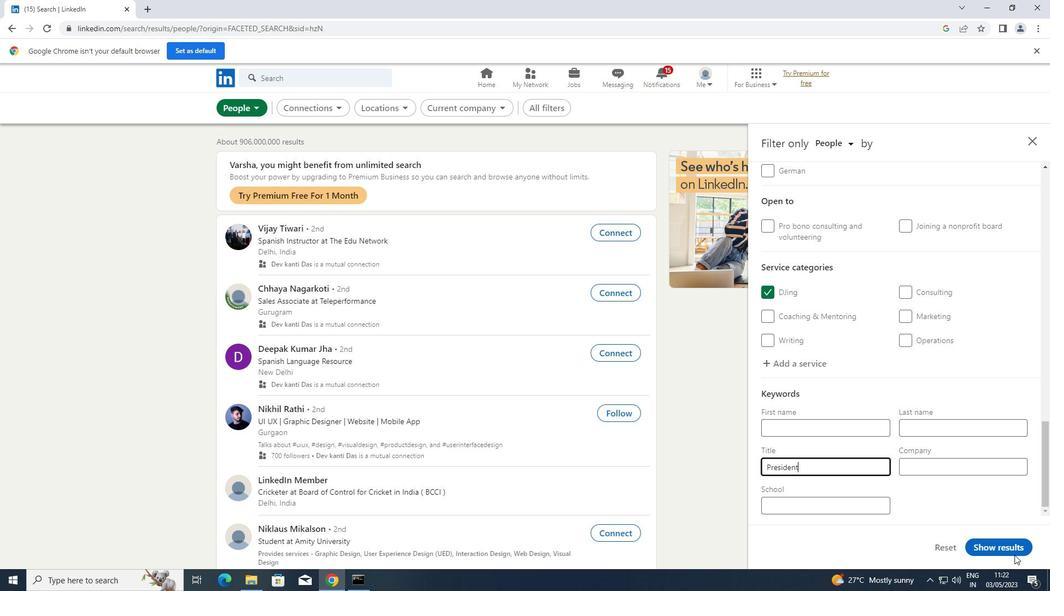 
Action: Mouse pressed left at (985, 537)
Screenshot: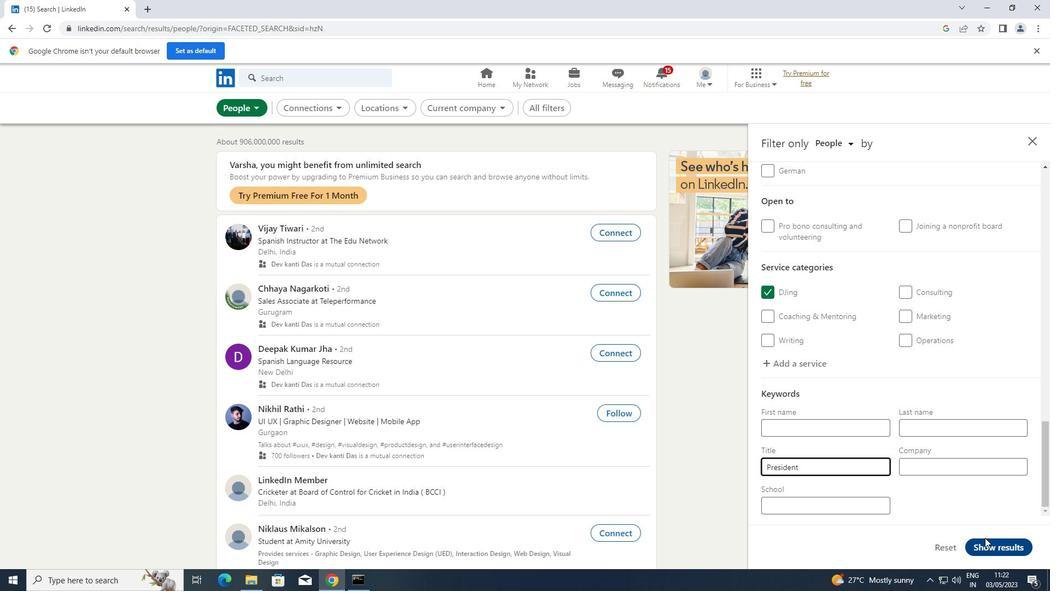 
Action: Mouse moved to (982, 542)
Screenshot: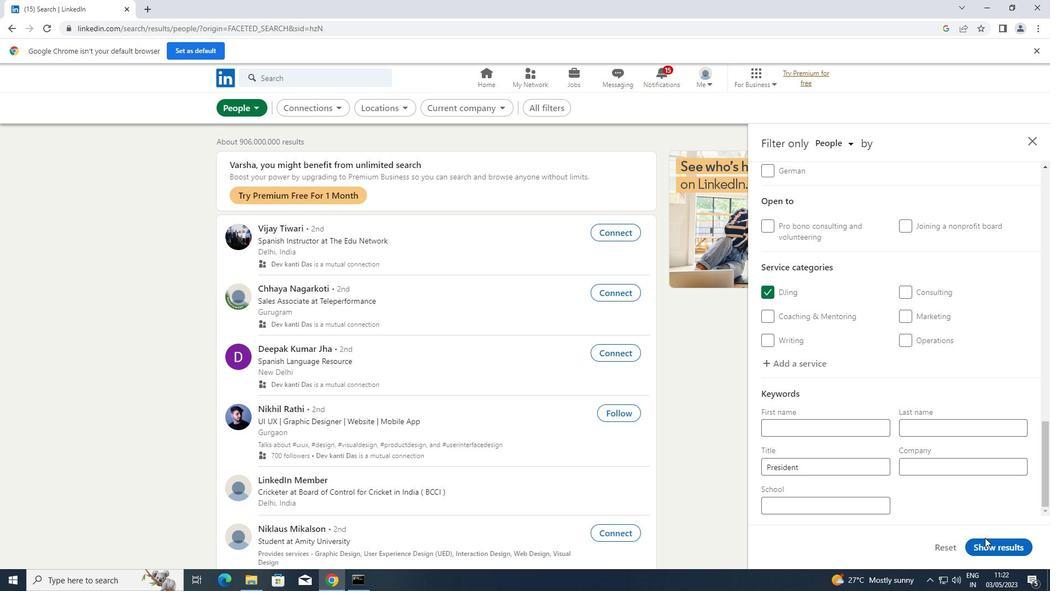 
Action: Mouse pressed left at (982, 542)
Screenshot: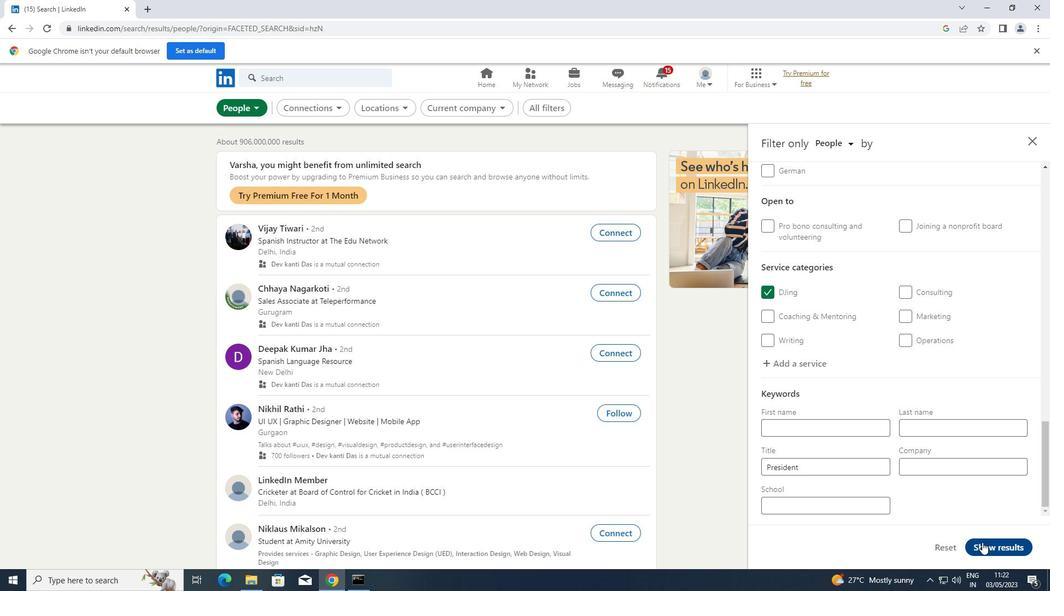 
